 Task: Look for space in Hobart from 14th may 2023 to 30th may 2023 for 7 adults in price range Rs.22000 to Rs.28000. Place can be entire place or shared room with 3 bedrooms having 7 beds and 1 bathroom. Property type can be flat. Amenities needed are: wifi, free parkinig on premises, gym, breakfast, smoking allowed. Booking option can be shelf check-in. Required host language is English.
Action: Mouse moved to (376, 421)
Screenshot: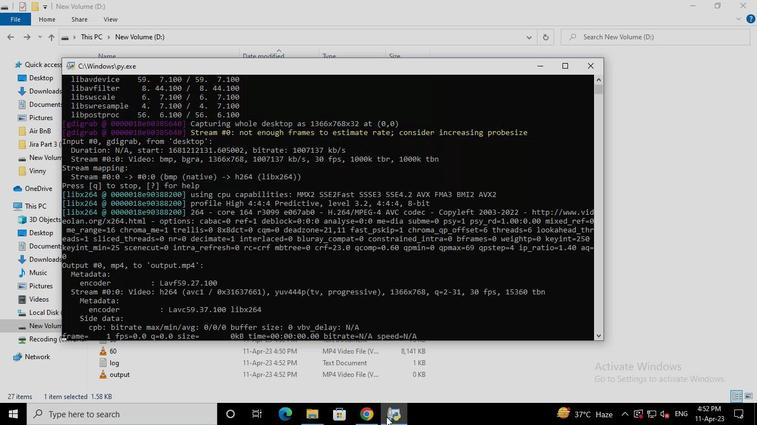 
Action: Mouse pressed left at (376, 421)
Screenshot: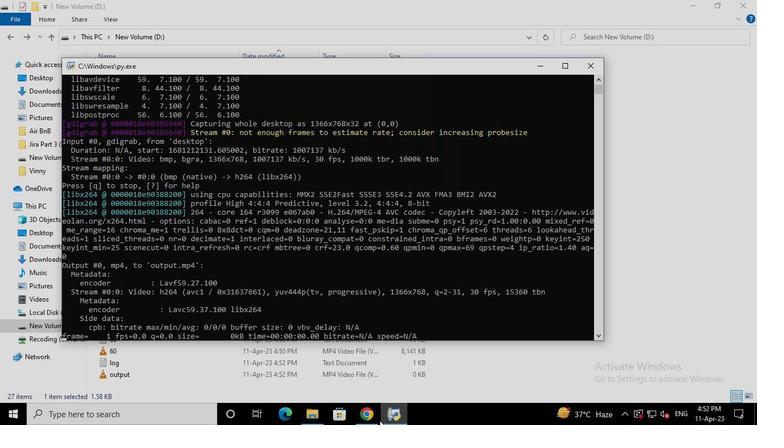 
Action: Mouse moved to (314, 99)
Screenshot: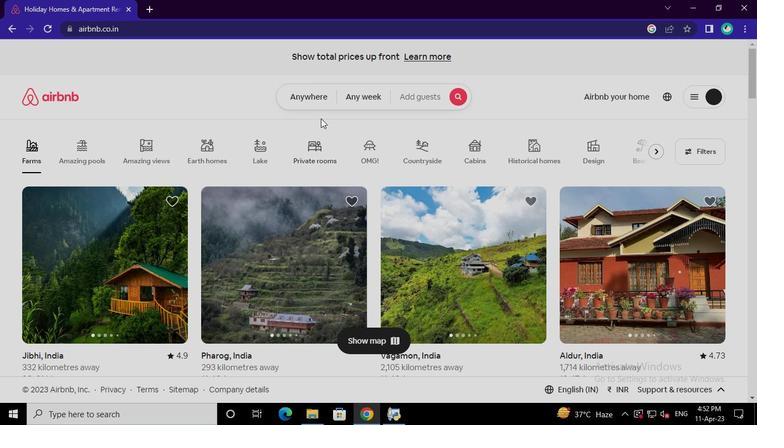 
Action: Mouse pressed left at (314, 99)
Screenshot: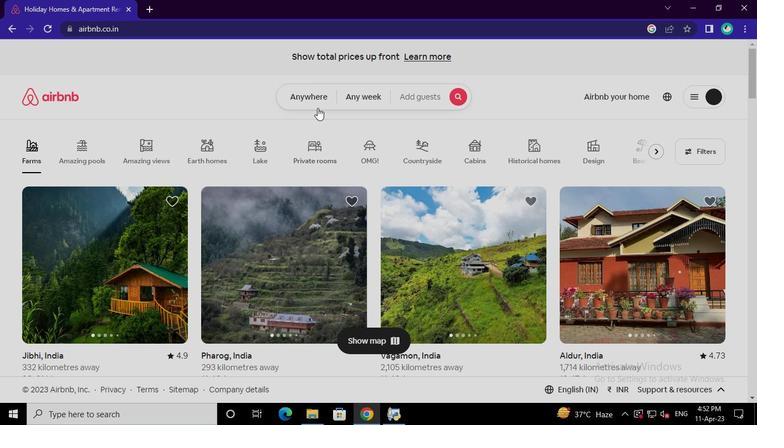 
Action: Mouse moved to (252, 135)
Screenshot: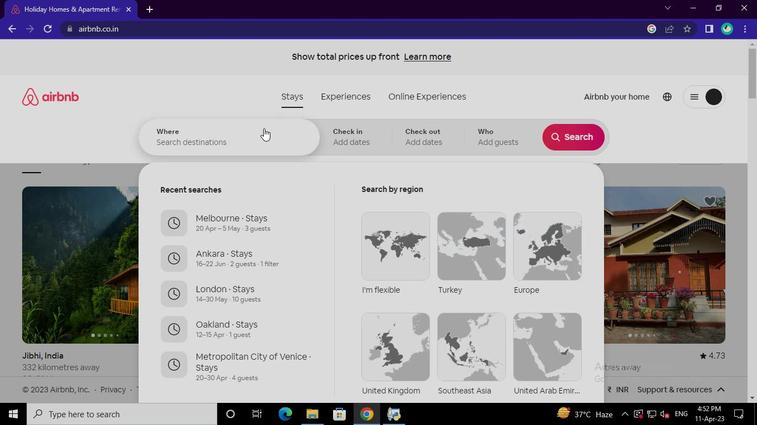 
Action: Mouse pressed left at (252, 135)
Screenshot: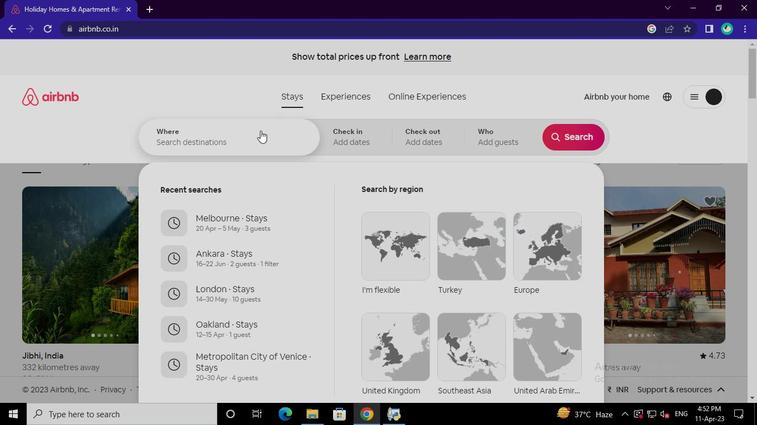 
Action: Keyboard h
Screenshot: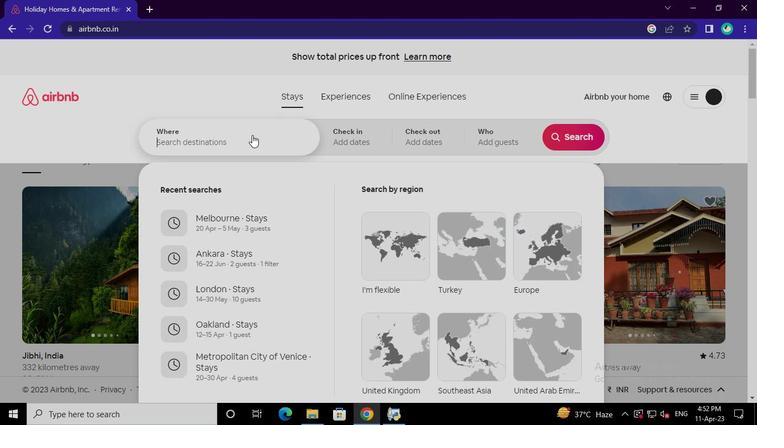 
Action: Keyboard o
Screenshot: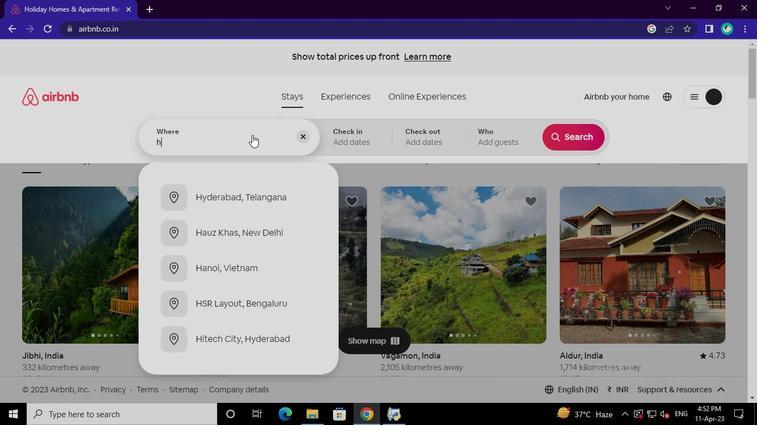 
Action: Keyboard b
Screenshot: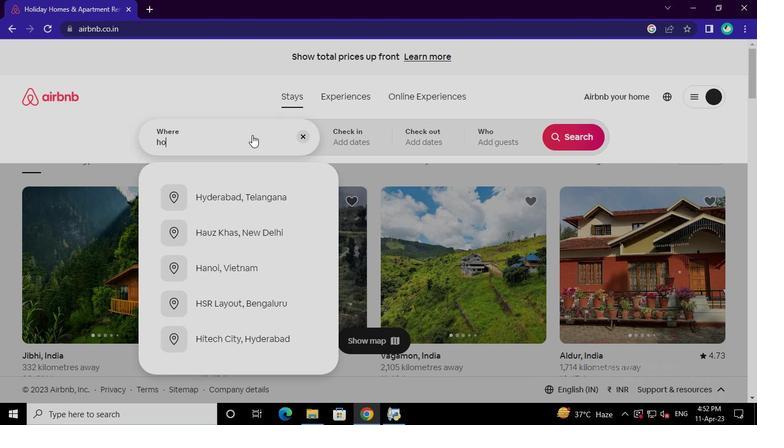 
Action: Keyboard a
Screenshot: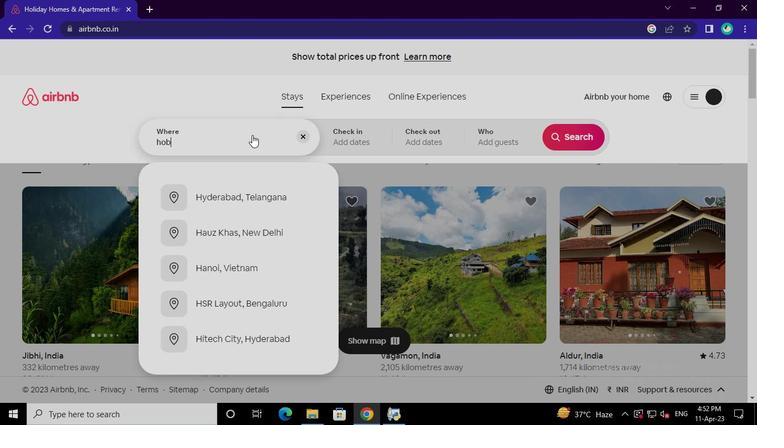 
Action: Keyboard r
Screenshot: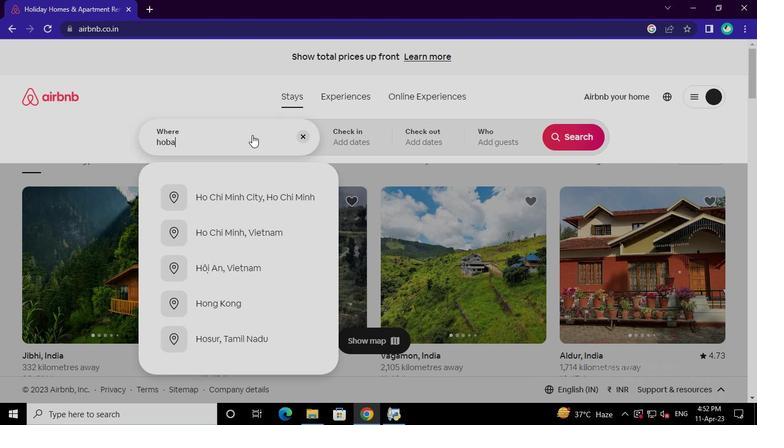 
Action: Keyboard t
Screenshot: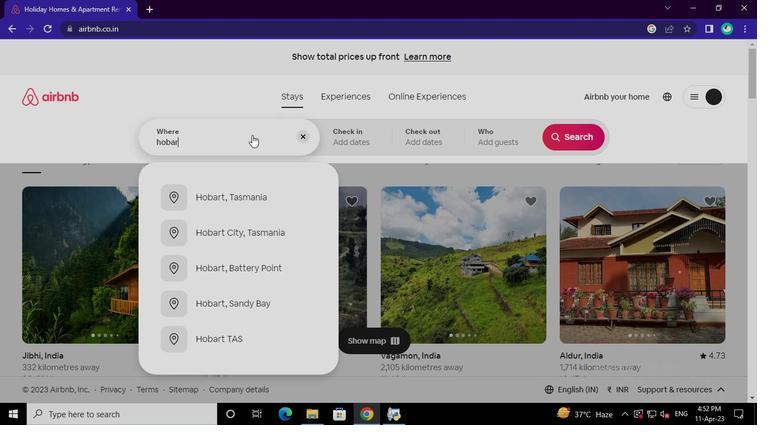 
Action: Mouse moved to (242, 190)
Screenshot: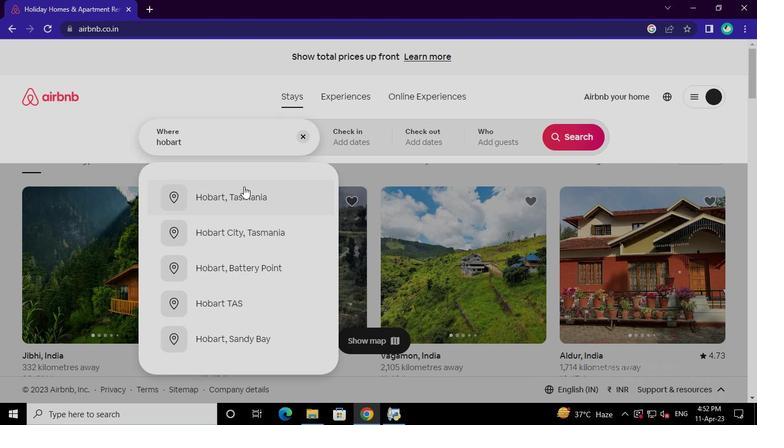 
Action: Mouse pressed left at (242, 190)
Screenshot: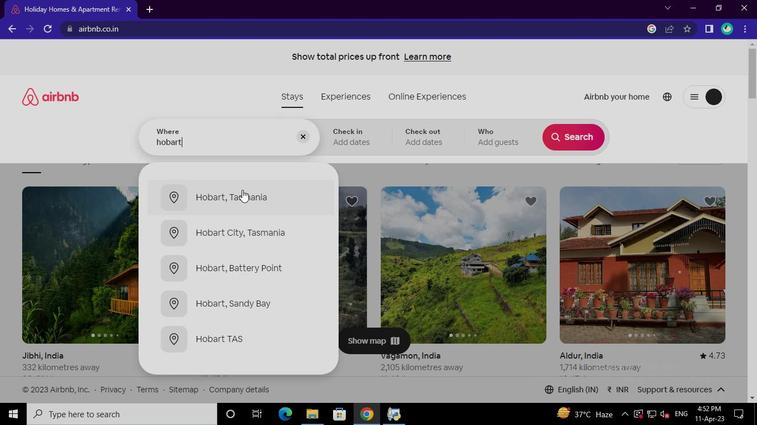 
Action: Mouse moved to (399, 321)
Screenshot: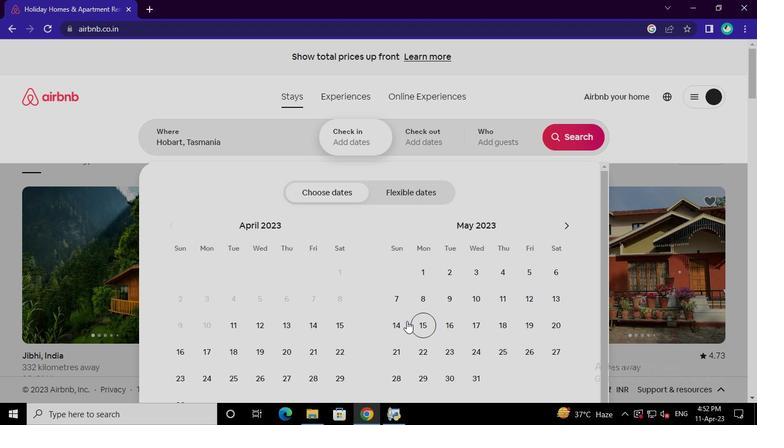 
Action: Mouse pressed left at (399, 321)
Screenshot: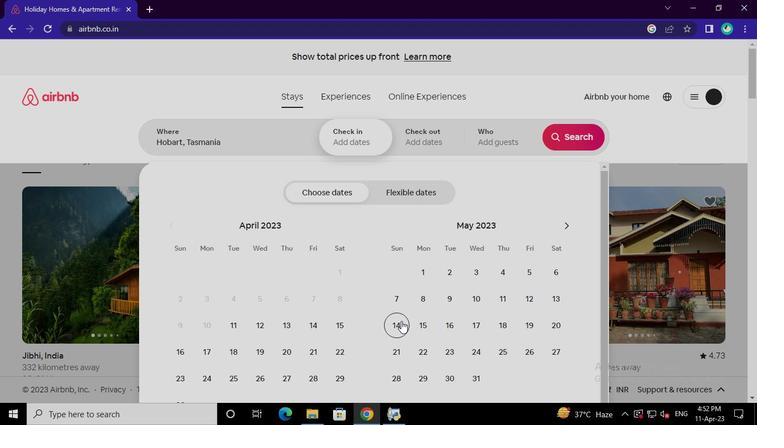 
Action: Mouse moved to (456, 377)
Screenshot: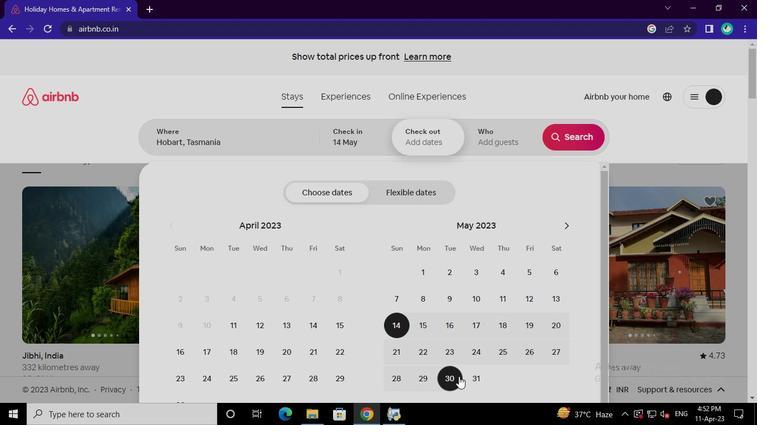 
Action: Mouse pressed left at (456, 377)
Screenshot: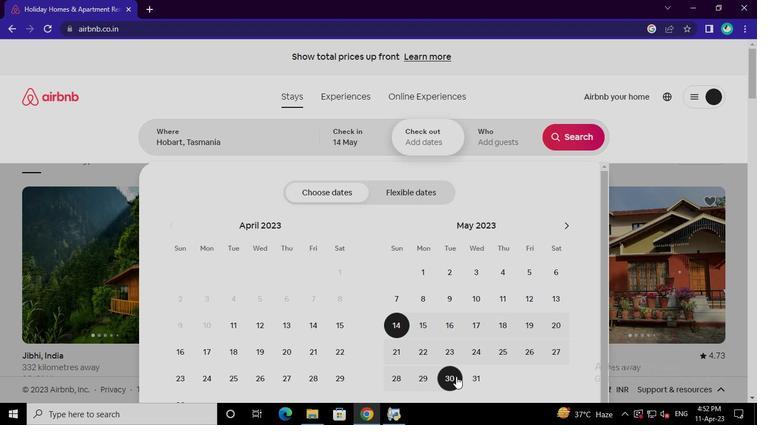 
Action: Mouse moved to (482, 140)
Screenshot: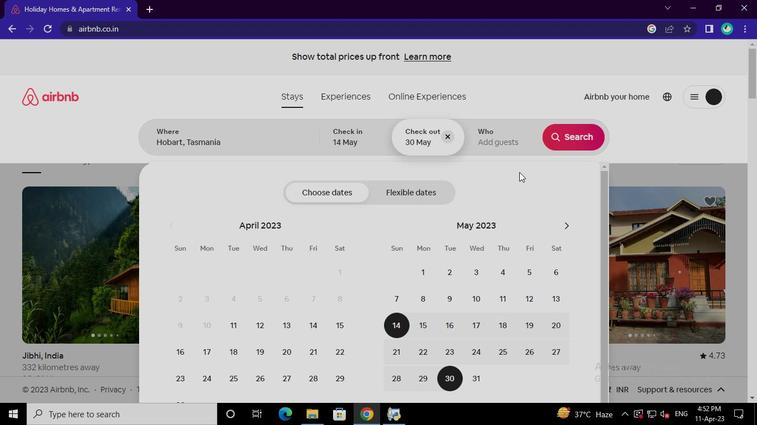 
Action: Mouse pressed left at (482, 140)
Screenshot: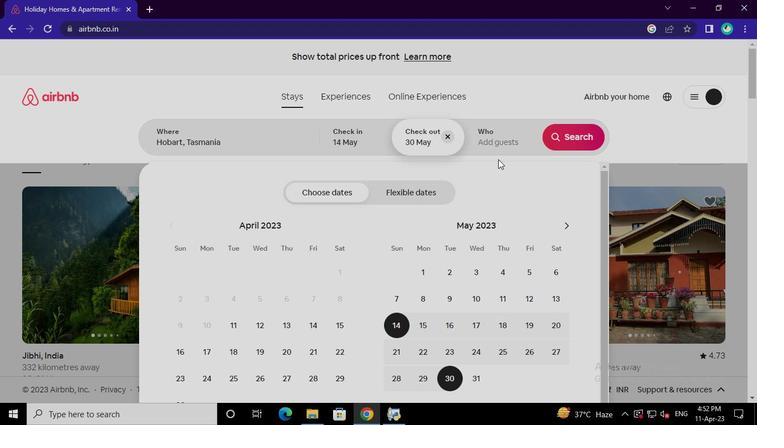 
Action: Mouse moved to (571, 193)
Screenshot: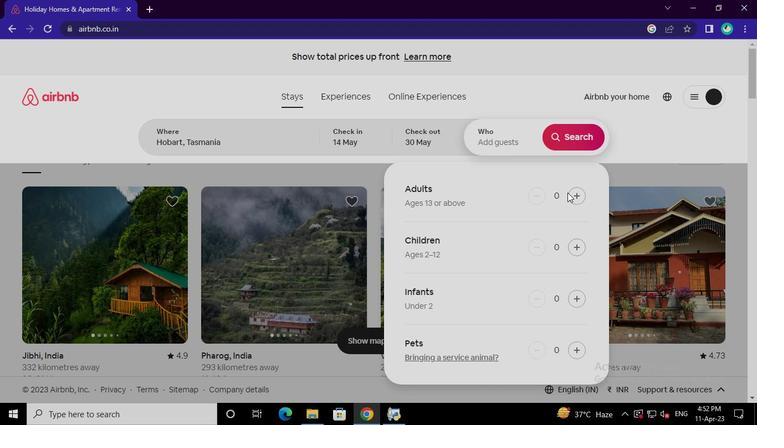 
Action: Mouse pressed left at (571, 193)
Screenshot: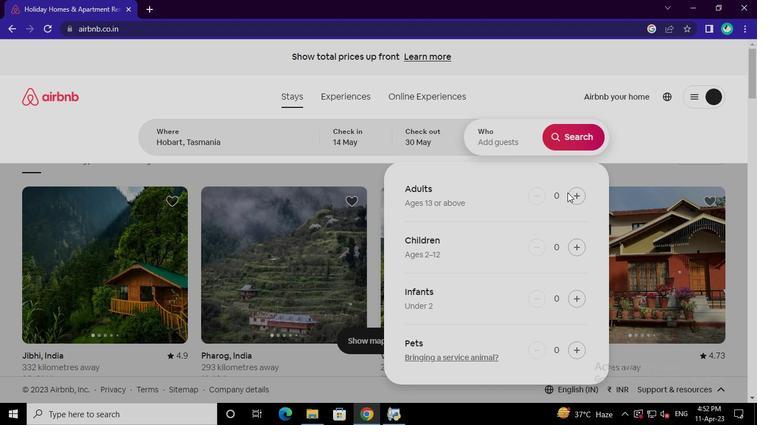 
Action: Mouse pressed left at (571, 193)
Screenshot: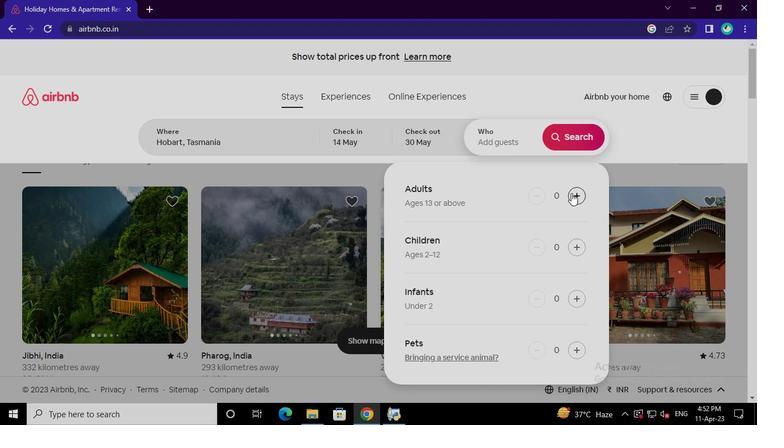 
Action: Mouse pressed left at (571, 193)
Screenshot: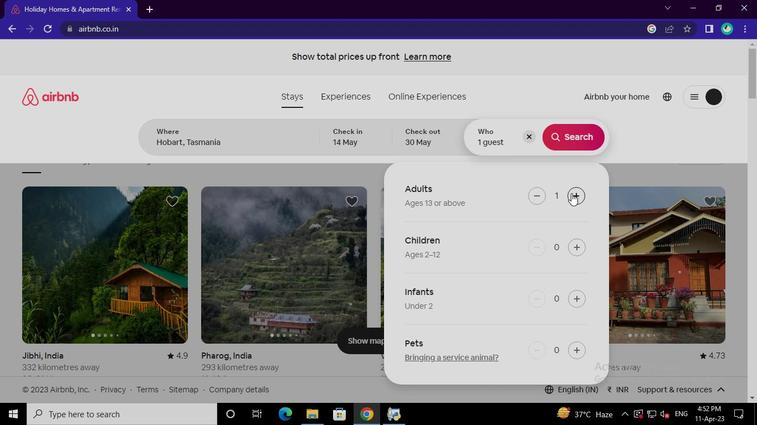 
Action: Mouse pressed left at (571, 193)
Screenshot: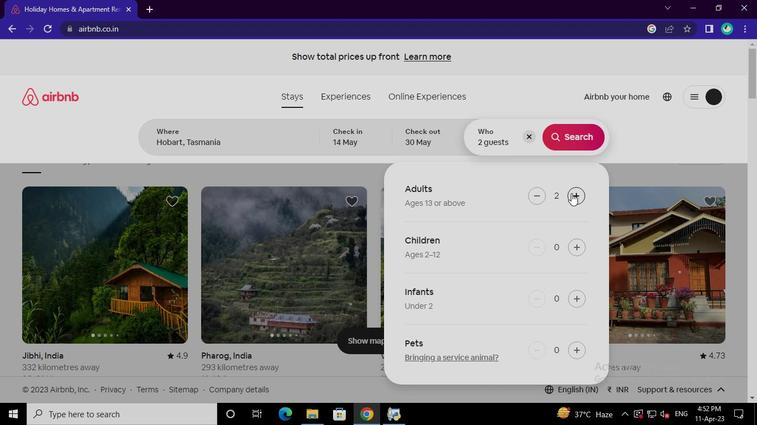 
Action: Mouse pressed left at (571, 193)
Screenshot: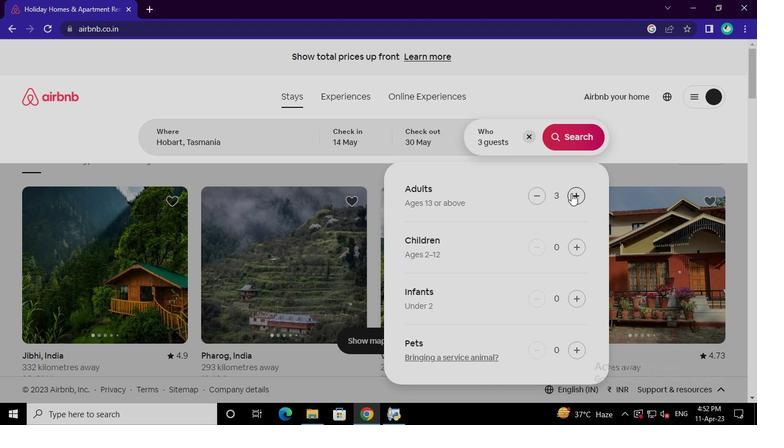 
Action: Mouse pressed left at (571, 193)
Screenshot: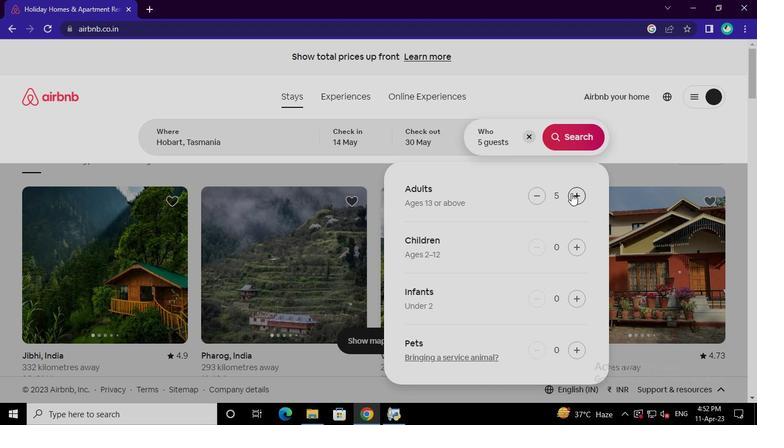 
Action: Mouse pressed left at (571, 193)
Screenshot: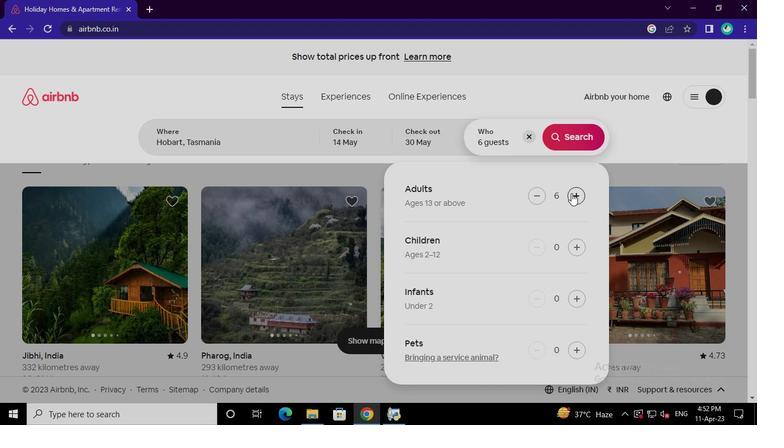 
Action: Mouse moved to (582, 138)
Screenshot: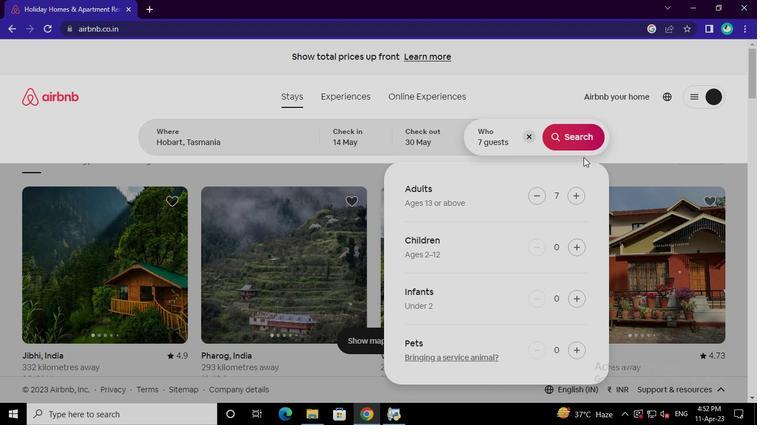 
Action: Mouse pressed left at (582, 138)
Screenshot: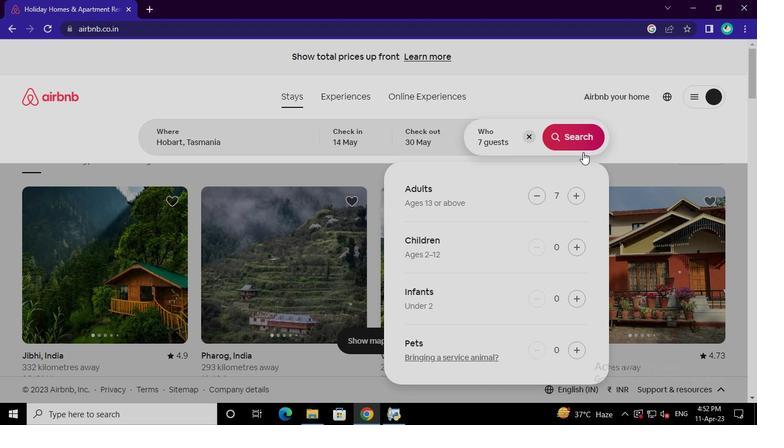 
Action: Mouse moved to (714, 112)
Screenshot: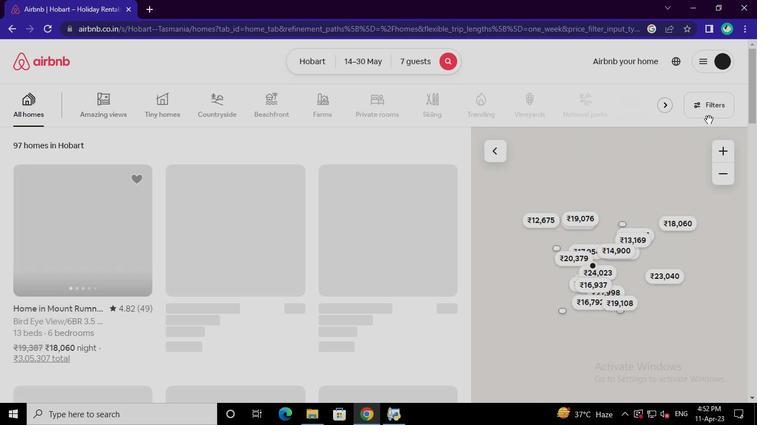 
Action: Mouse pressed left at (714, 112)
Screenshot: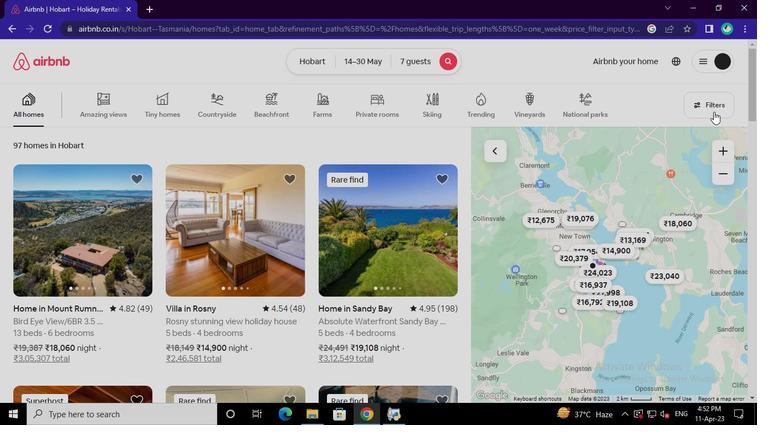 
Action: Mouse moved to (247, 247)
Screenshot: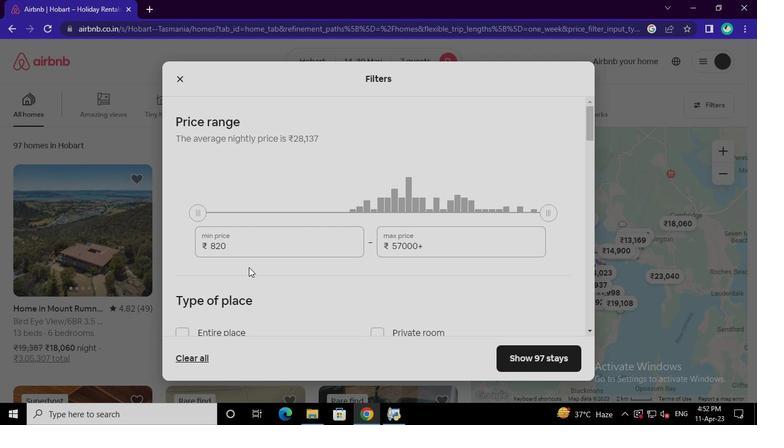 
Action: Mouse pressed left at (247, 247)
Screenshot: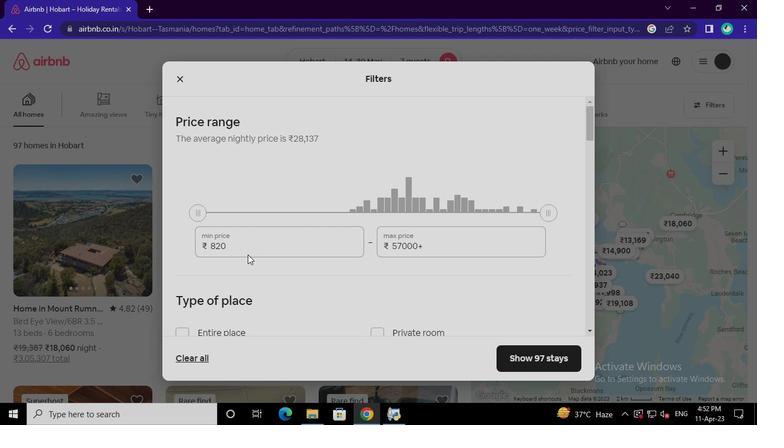 
Action: Keyboard Key.backspace
Screenshot: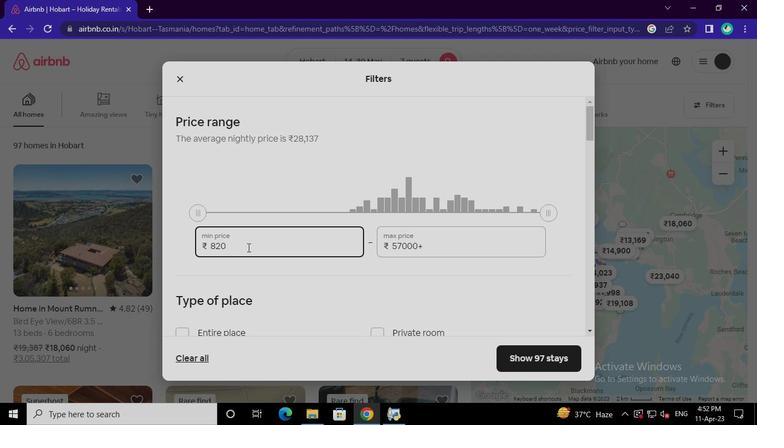 
Action: Keyboard Key.backspace
Screenshot: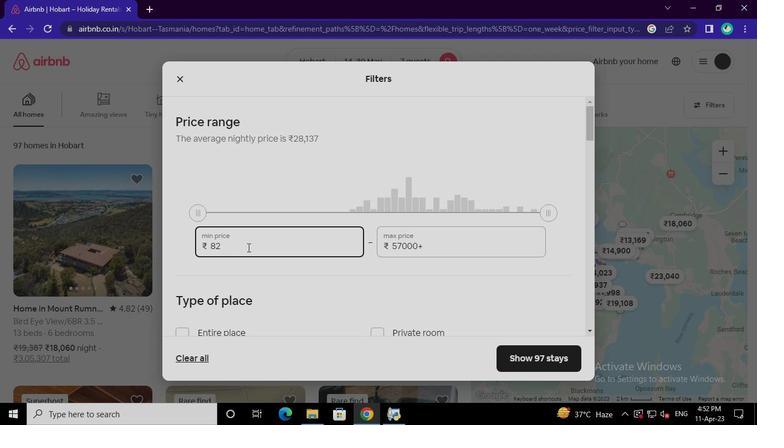 
Action: Keyboard Key.backspace
Screenshot: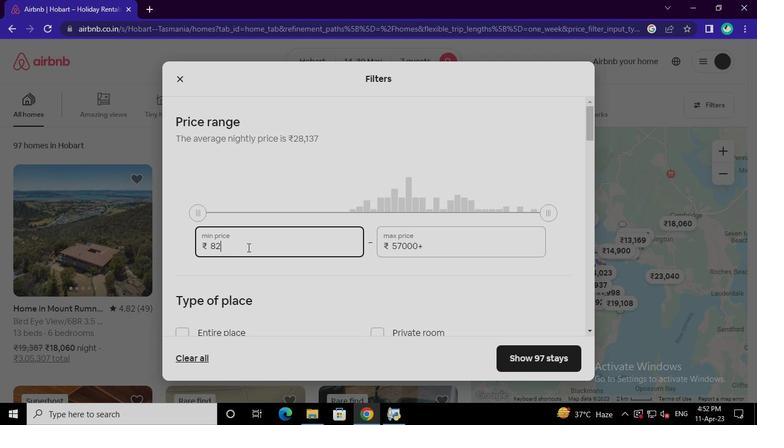 
Action: Keyboard Key.backspace
Screenshot: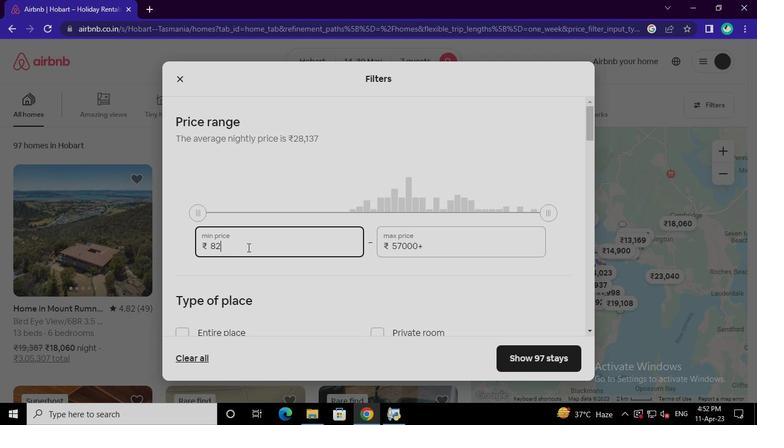 
Action: Keyboard Key.backspace
Screenshot: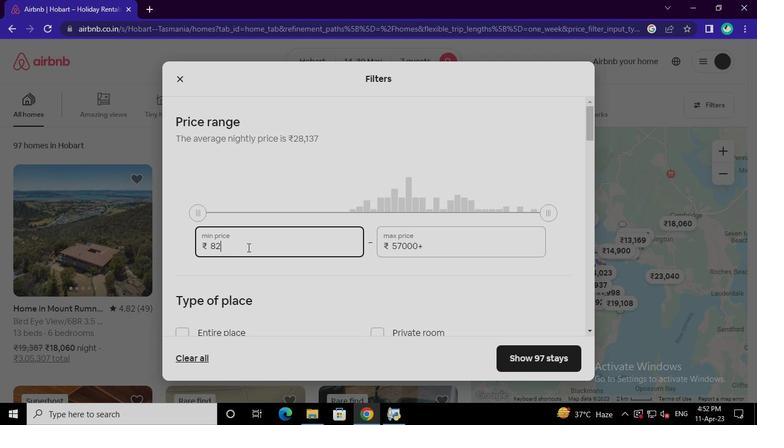 
Action: Keyboard Key.backspace
Screenshot: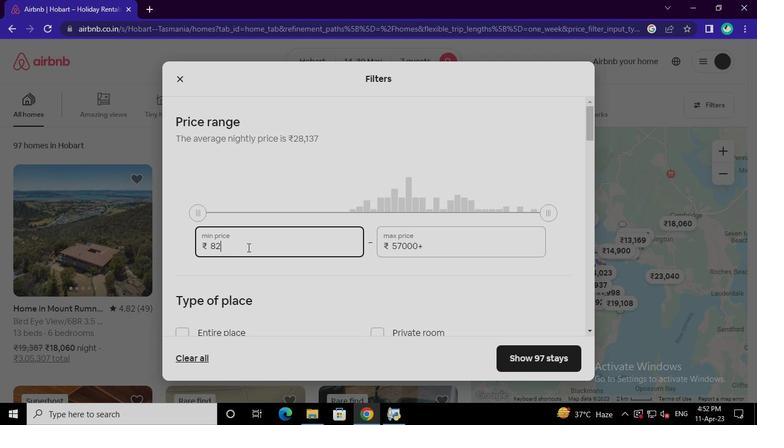 
Action: Keyboard Key.backspace
Screenshot: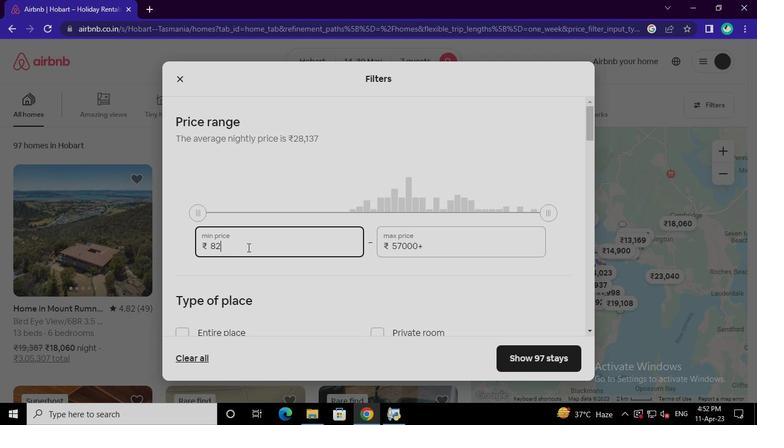
Action: Keyboard Key.backspace
Screenshot: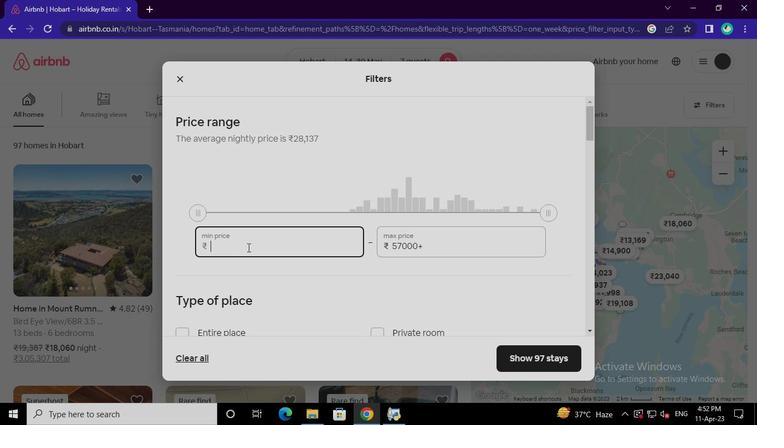
Action: Keyboard Key.backspace
Screenshot: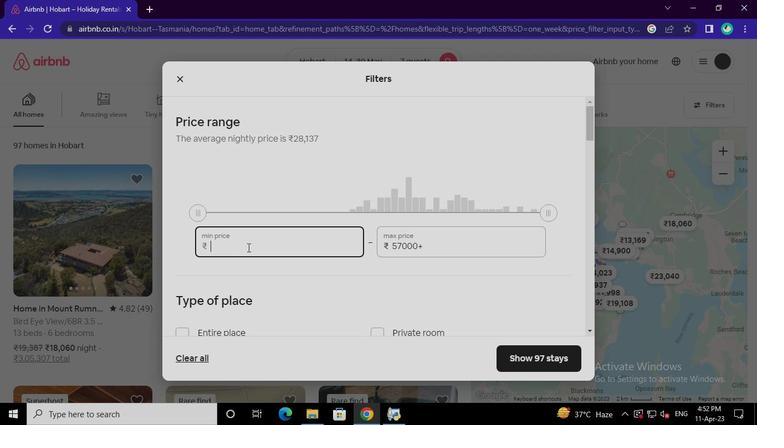 
Action: Keyboard <98>
Screenshot: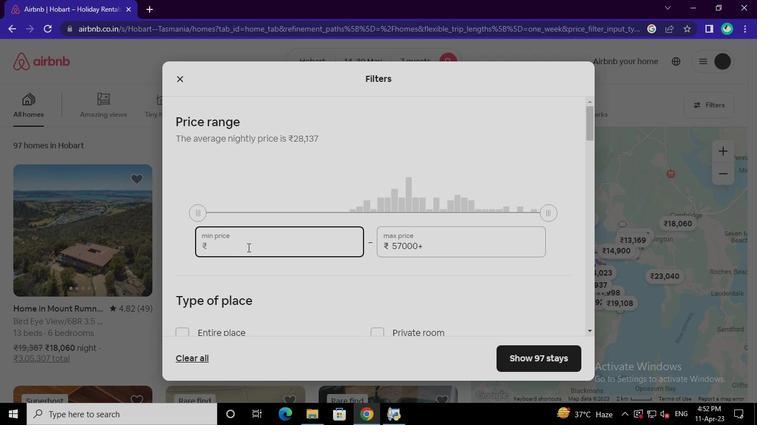 
Action: Keyboard <98>
Screenshot: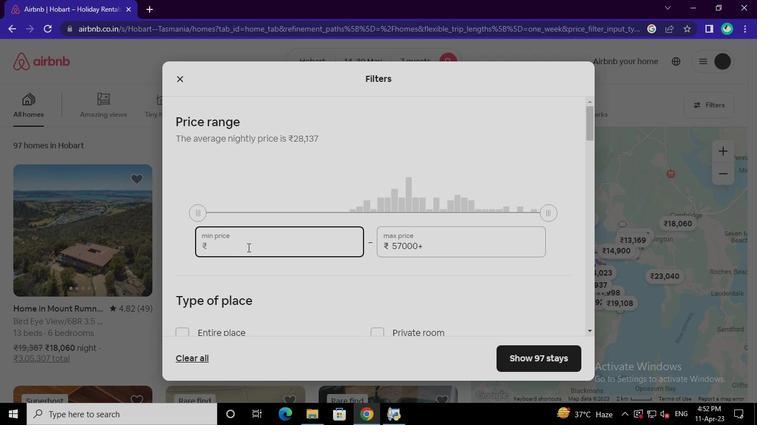 
Action: Keyboard <96>
Screenshot: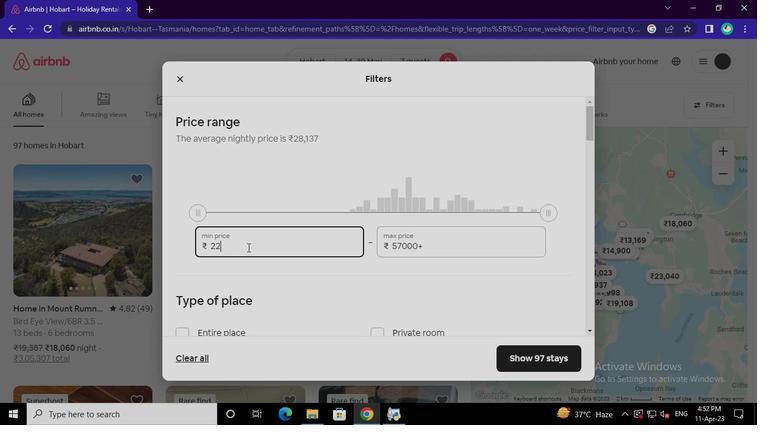 
Action: Keyboard <96>
Screenshot: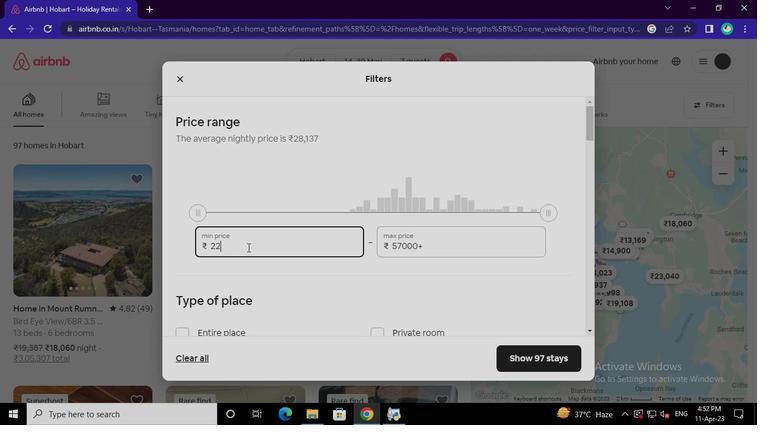
Action: Keyboard <96>
Screenshot: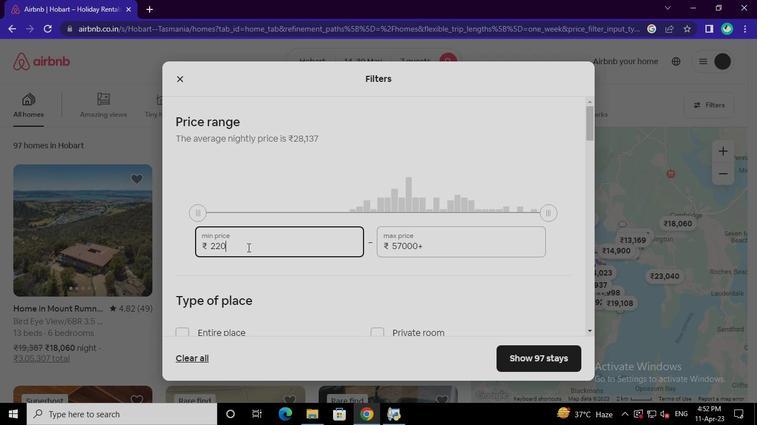 
Action: Keyboard <96>
Screenshot: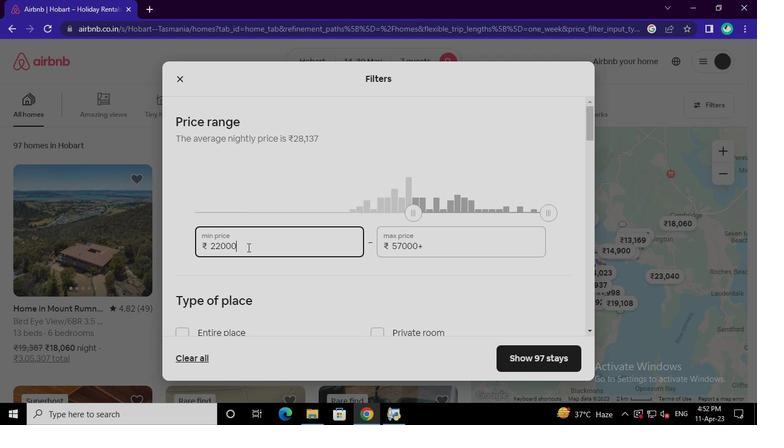 
Action: Mouse moved to (580, 220)
Screenshot: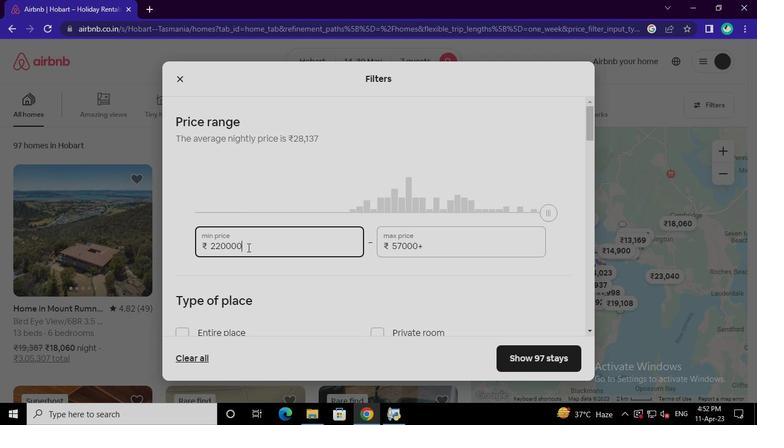 
Action: Keyboard Key.backspace
Screenshot: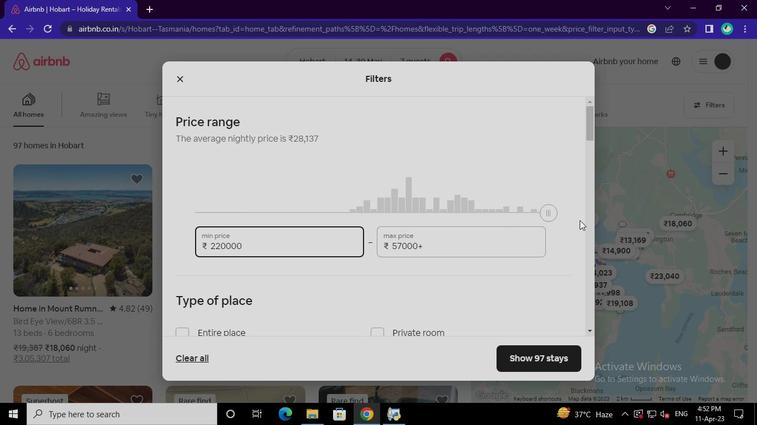 
Action: Mouse moved to (466, 242)
Screenshot: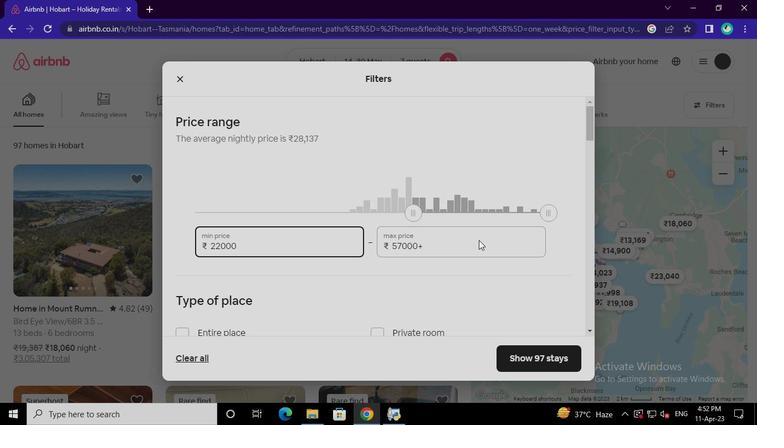 
Action: Mouse pressed left at (466, 242)
Screenshot: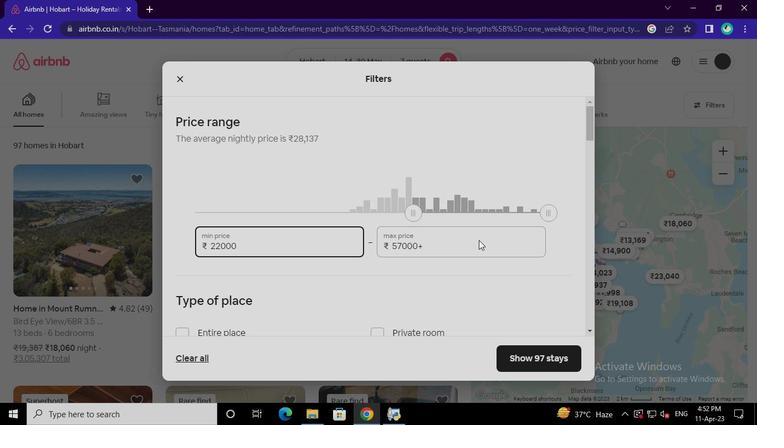 
Action: Mouse moved to (465, 243)
Screenshot: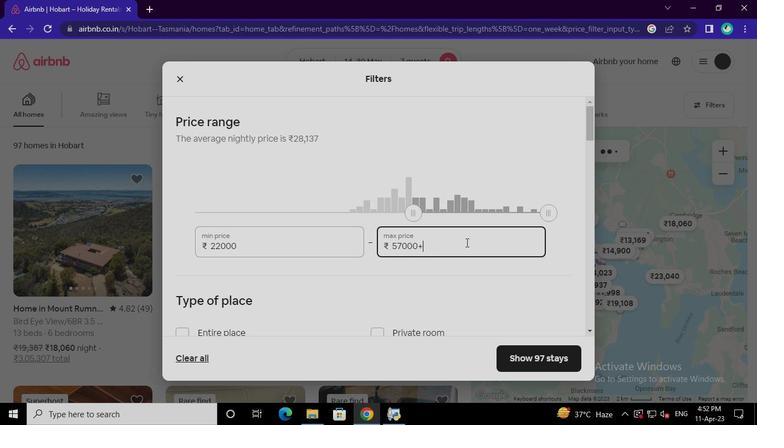 
Action: Keyboard Key.backspace
Screenshot: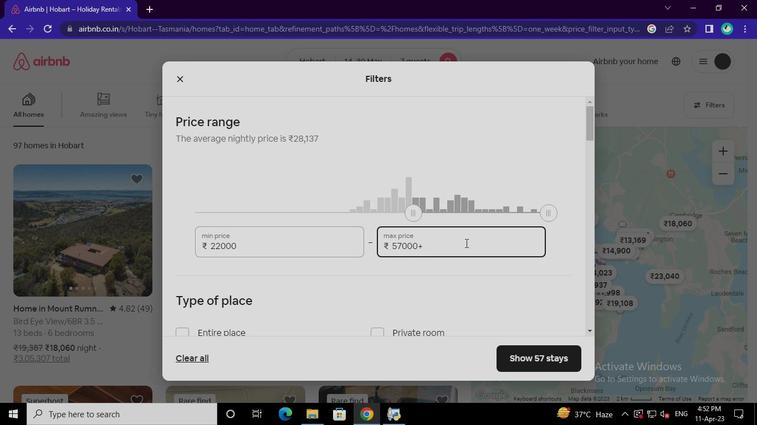 
Action: Keyboard Key.backspace
Screenshot: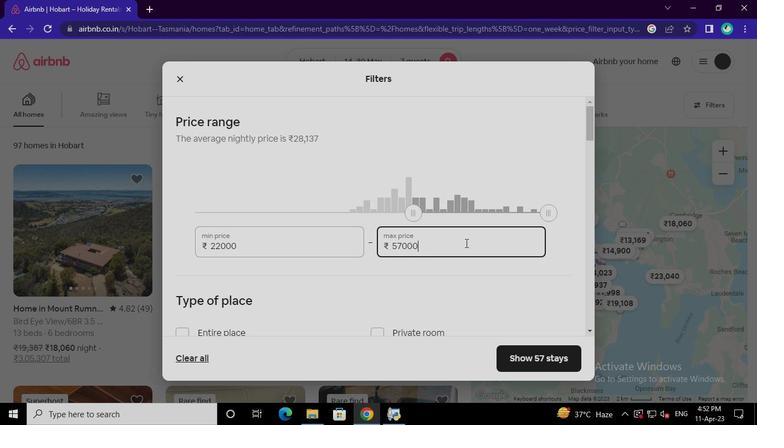 
Action: Keyboard Key.backspace
Screenshot: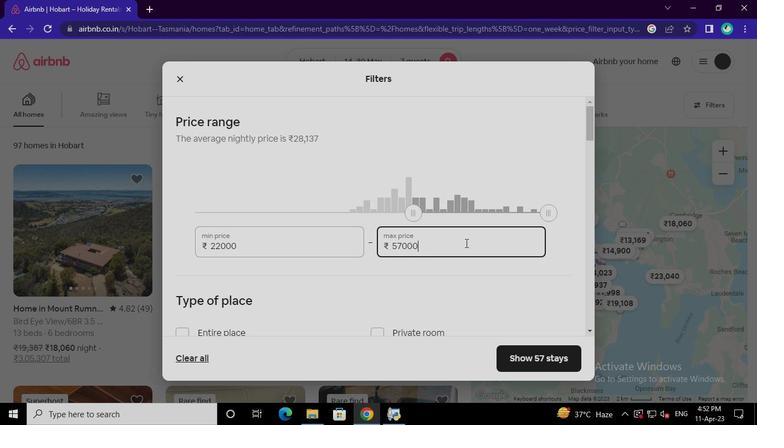 
Action: Keyboard Key.backspace
Screenshot: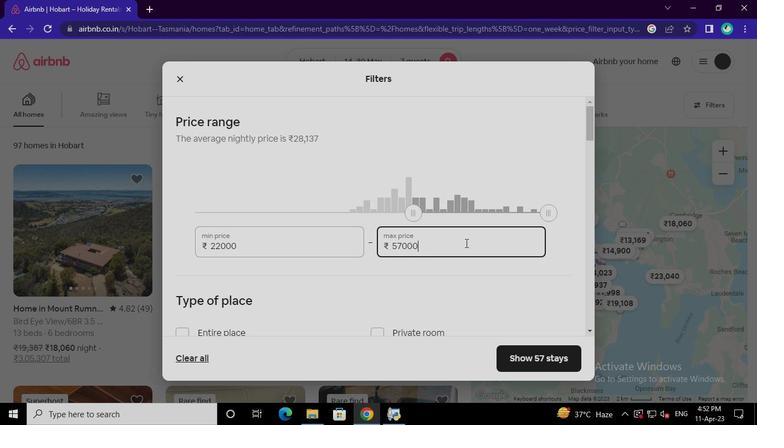 
Action: Keyboard Key.backspace
Screenshot: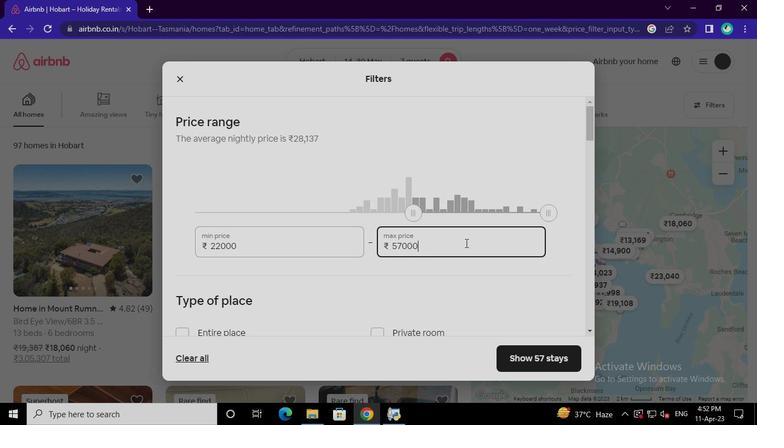 
Action: Keyboard Key.backspace
Screenshot: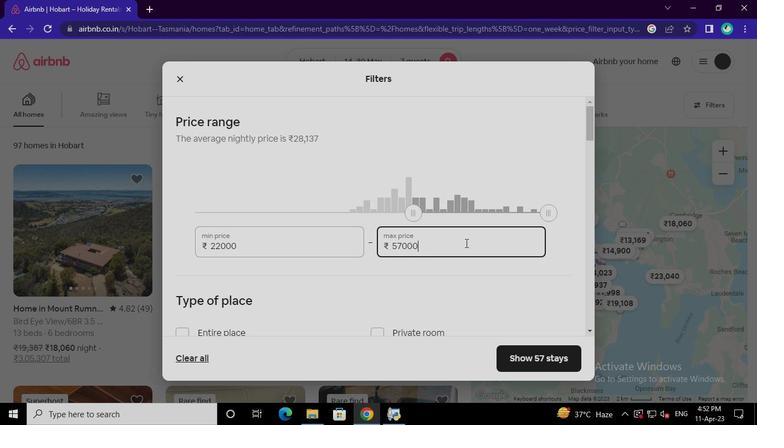 
Action: Keyboard Key.backspace
Screenshot: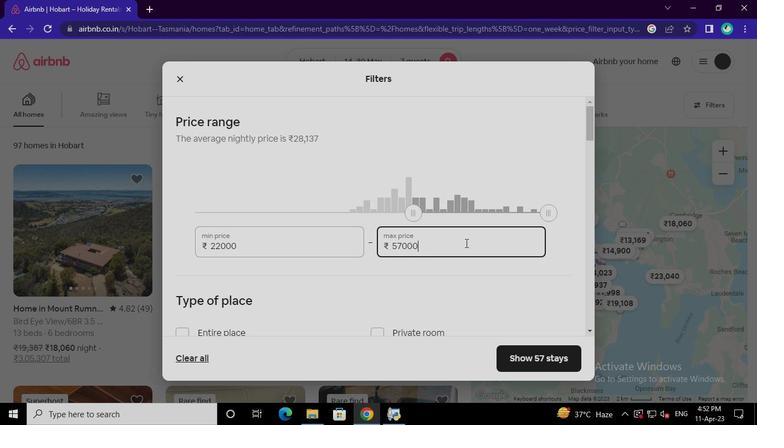 
Action: Keyboard Key.backspace
Screenshot: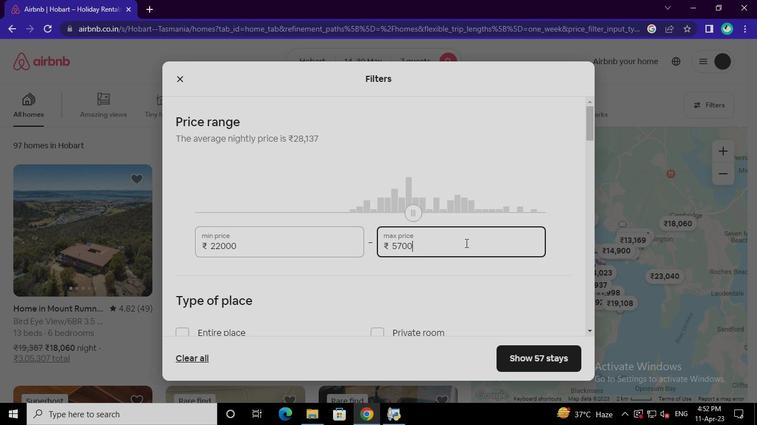
Action: Keyboard Key.backspace
Screenshot: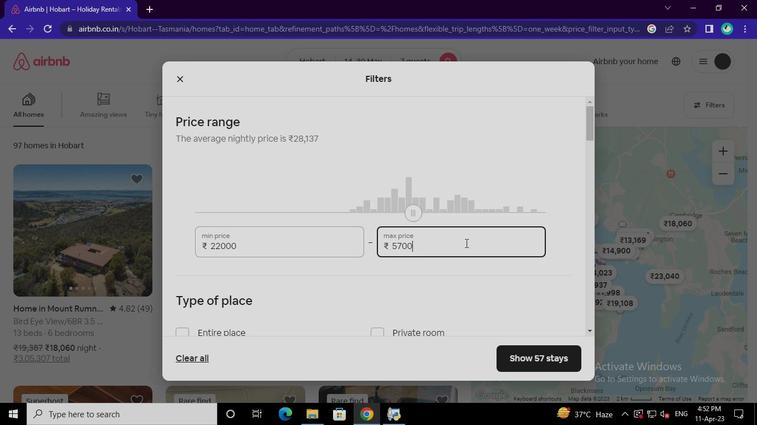 
Action: Keyboard Key.backspace
Screenshot: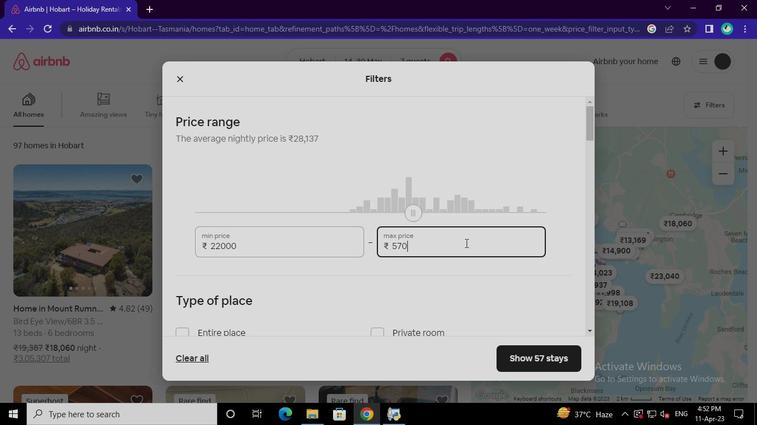 
Action: Keyboard Key.backspace
Screenshot: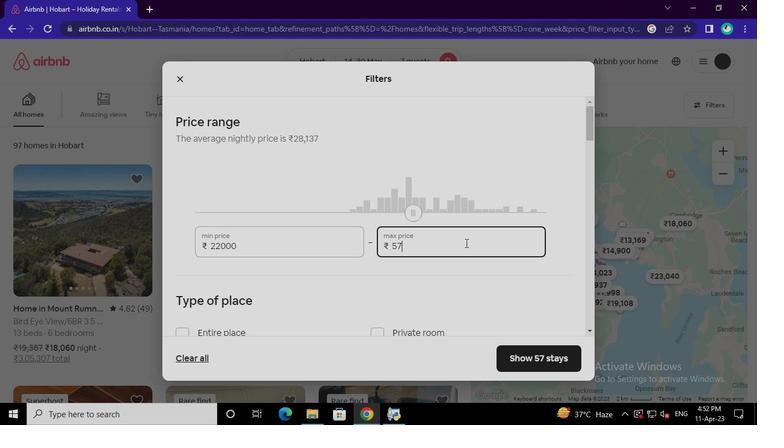 
Action: Keyboard Key.backspace
Screenshot: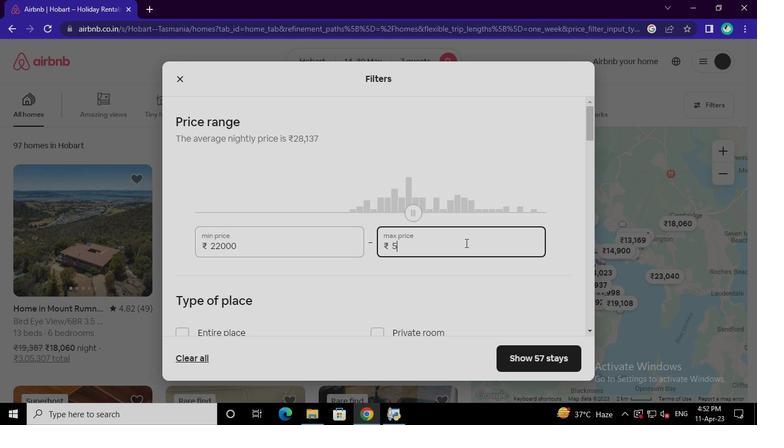 
Action: Keyboard Key.backspace
Screenshot: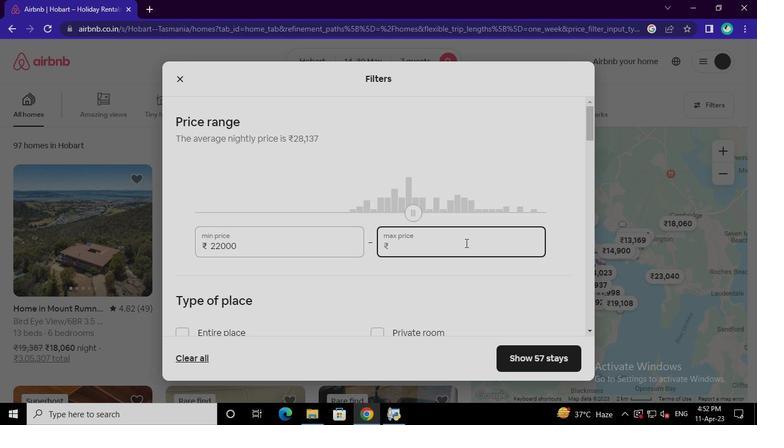 
Action: Keyboard Key.backspace
Screenshot: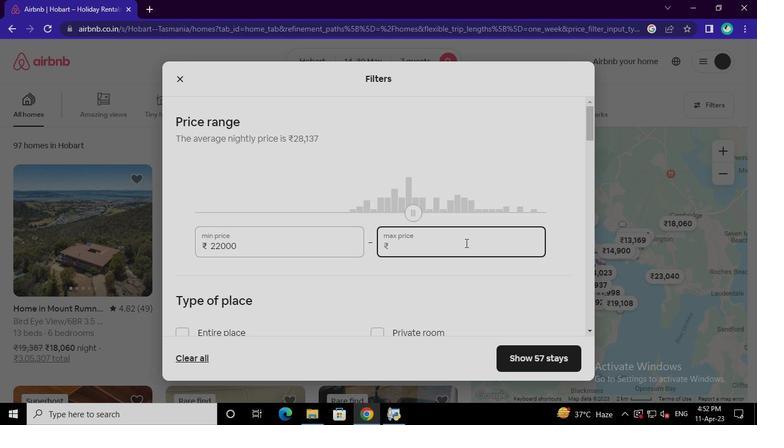 
Action: Keyboard Key.backspace
Screenshot: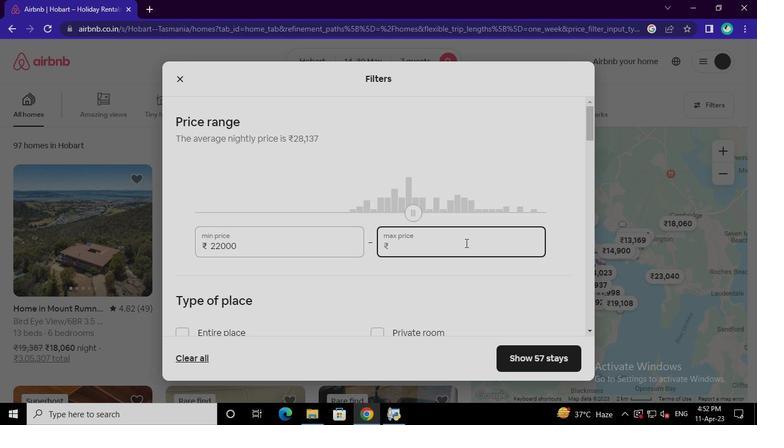 
Action: Keyboard <98>
Screenshot: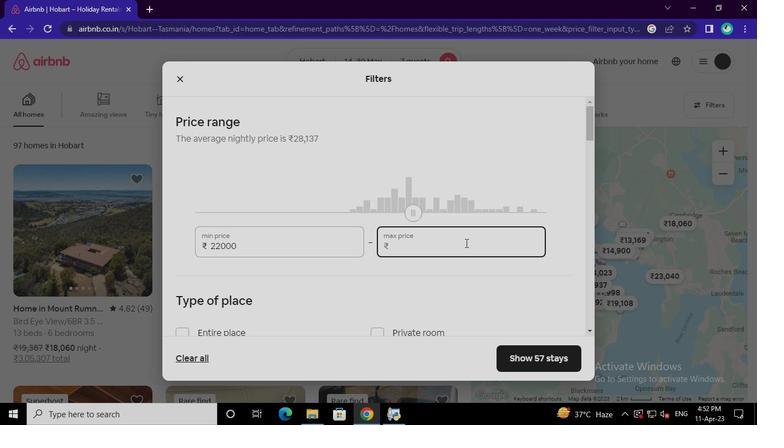 
Action: Keyboard <104>
Screenshot: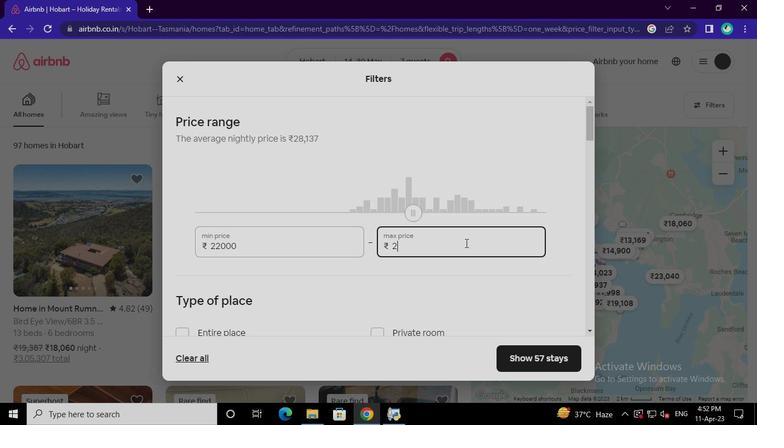 
Action: Keyboard <96>
Screenshot: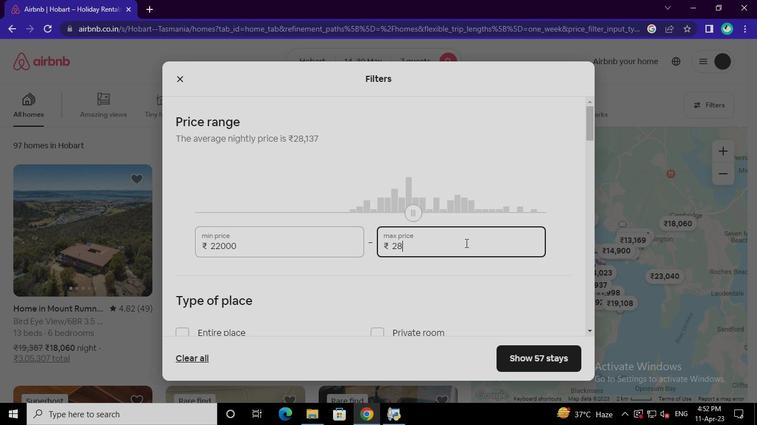 
Action: Keyboard <96>
Screenshot: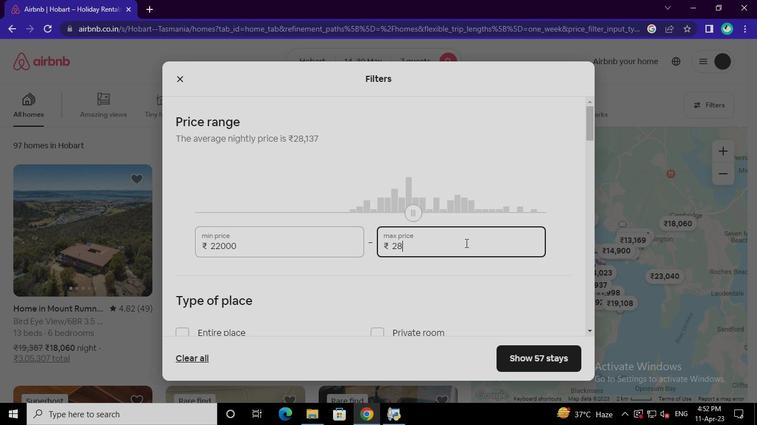 
Action: Keyboard <96>
Screenshot: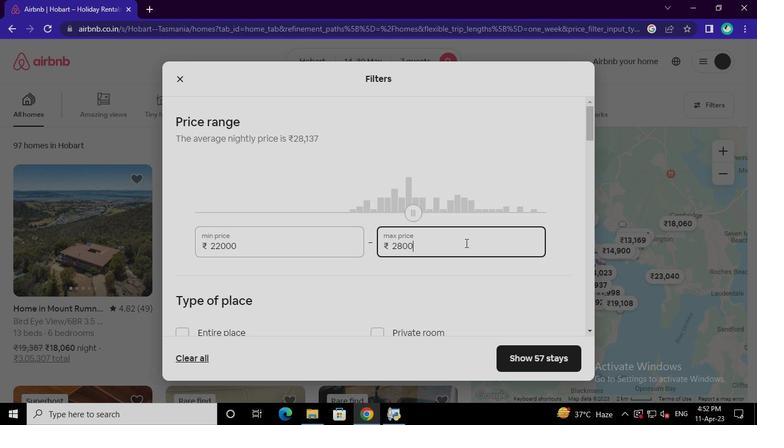 
Action: Mouse moved to (187, 228)
Screenshot: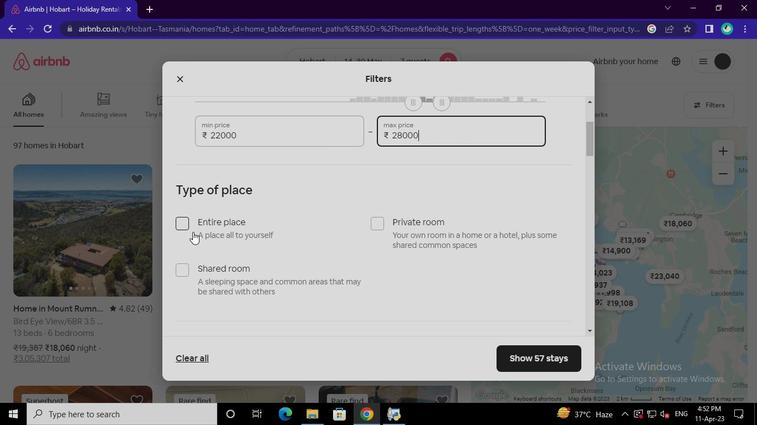 
Action: Mouse pressed left at (187, 228)
Screenshot: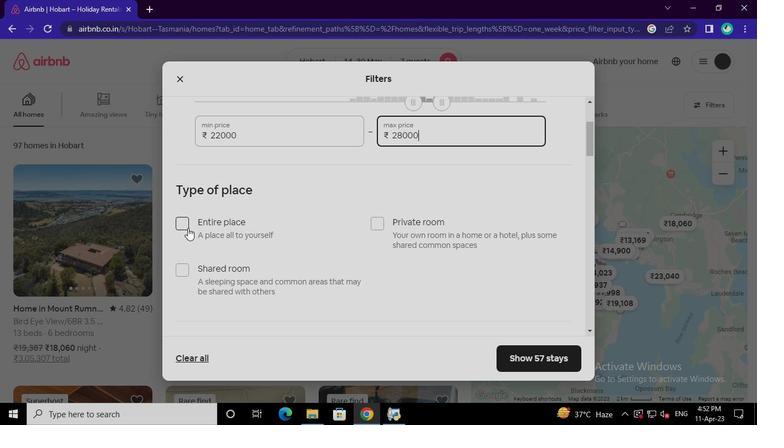 
Action: Mouse moved to (184, 269)
Screenshot: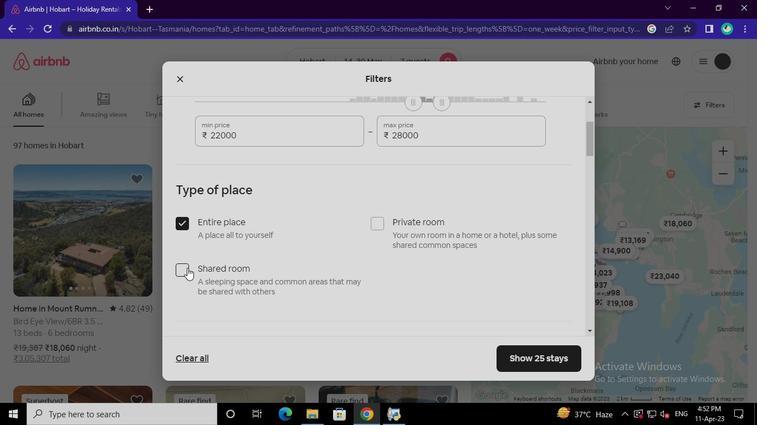 
Action: Mouse pressed left at (184, 269)
Screenshot: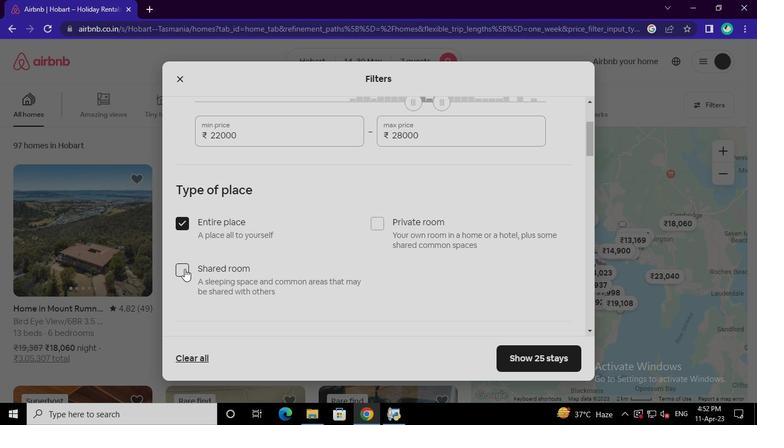 
Action: Mouse moved to (312, 188)
Screenshot: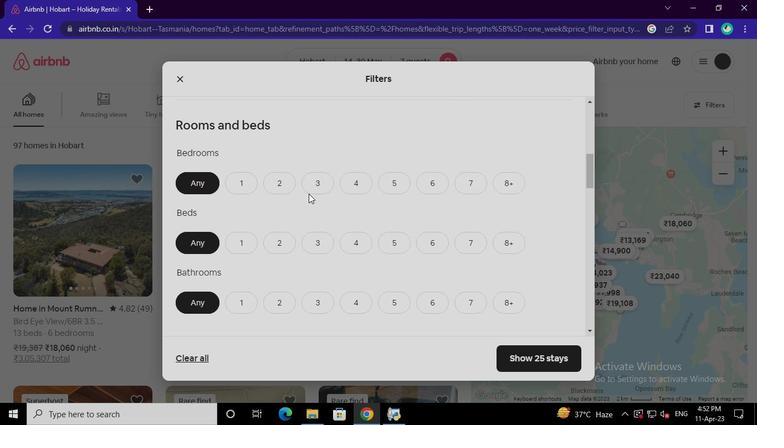 
Action: Mouse pressed left at (312, 188)
Screenshot: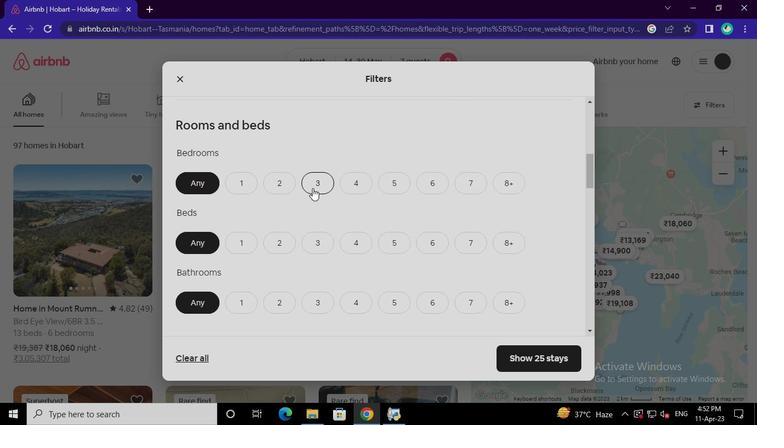
Action: Mouse moved to (468, 242)
Screenshot: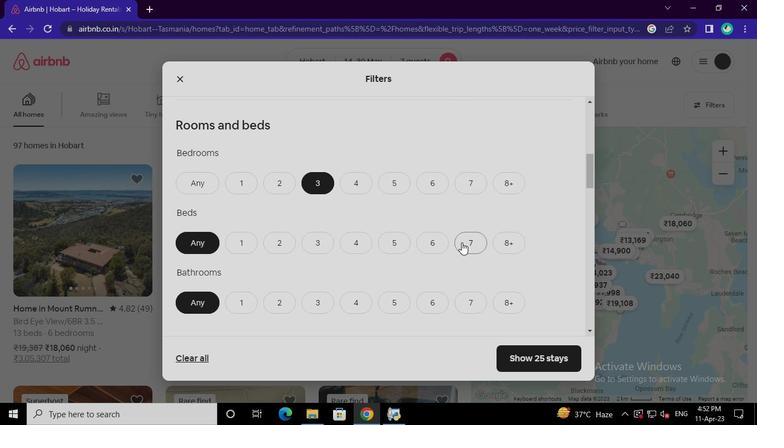 
Action: Mouse pressed left at (468, 242)
Screenshot: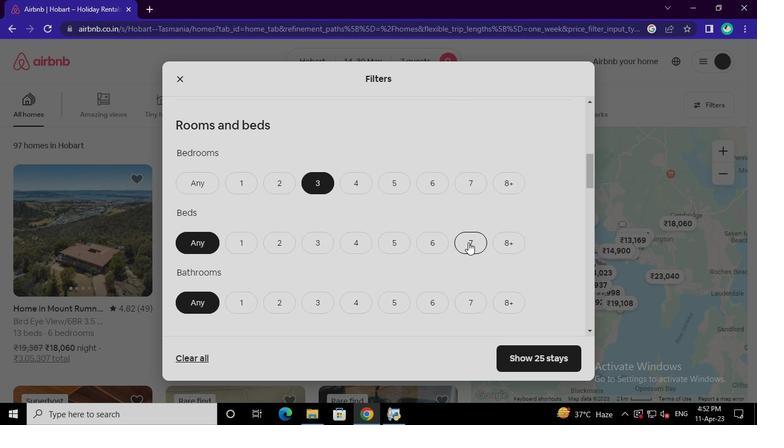 
Action: Mouse moved to (245, 302)
Screenshot: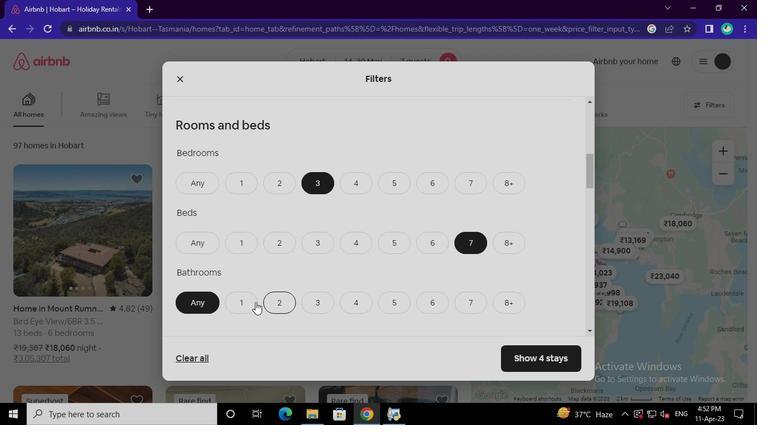 
Action: Mouse pressed left at (245, 302)
Screenshot: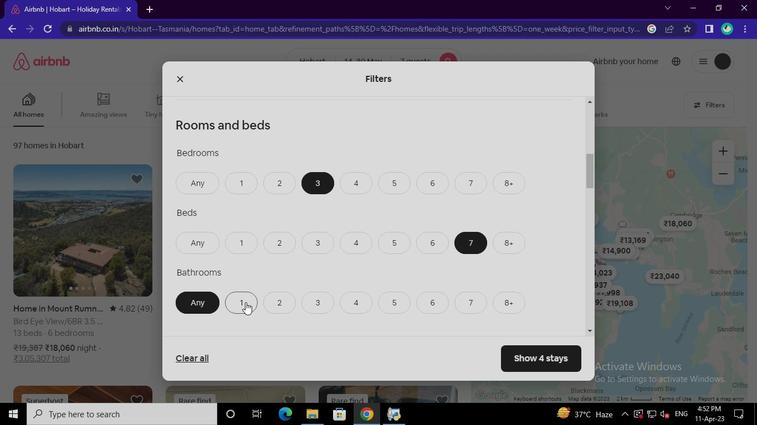 
Action: Mouse moved to (303, 308)
Screenshot: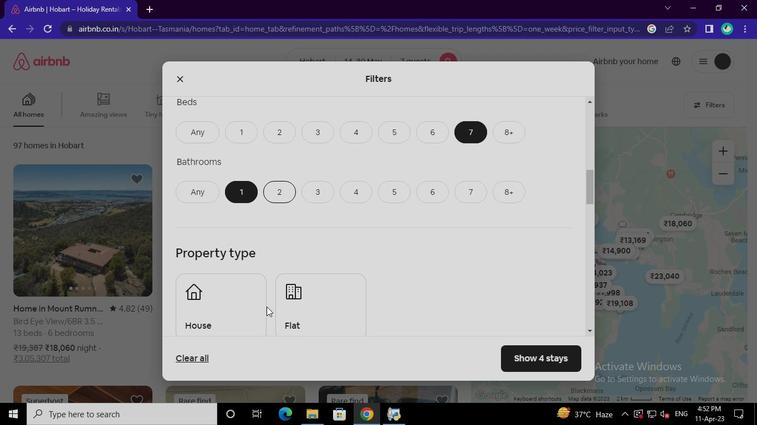 
Action: Mouse pressed left at (303, 308)
Screenshot: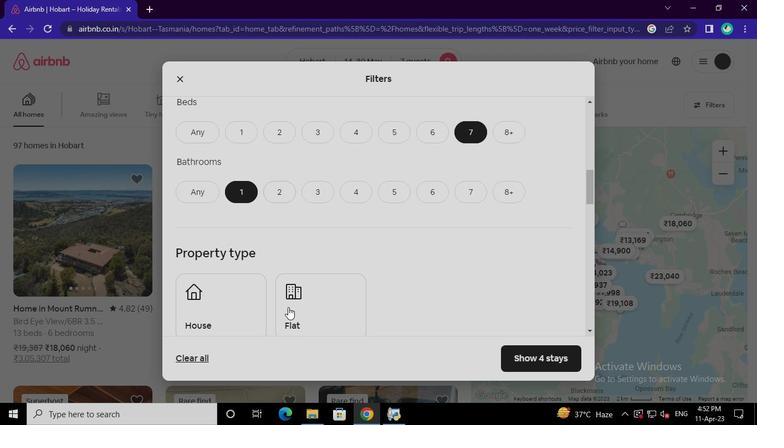 
Action: Mouse moved to (204, 260)
Screenshot: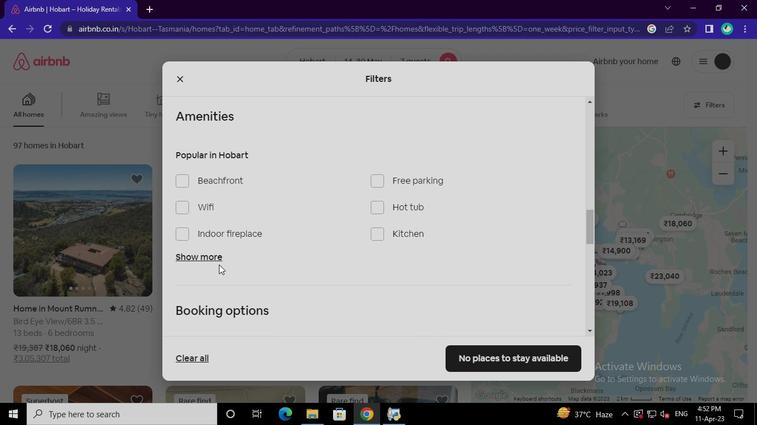
Action: Mouse pressed left at (204, 260)
Screenshot: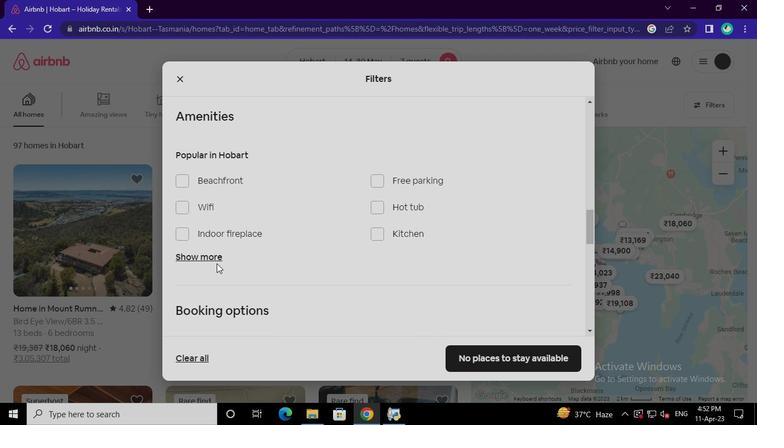 
Action: Mouse moved to (184, 205)
Screenshot: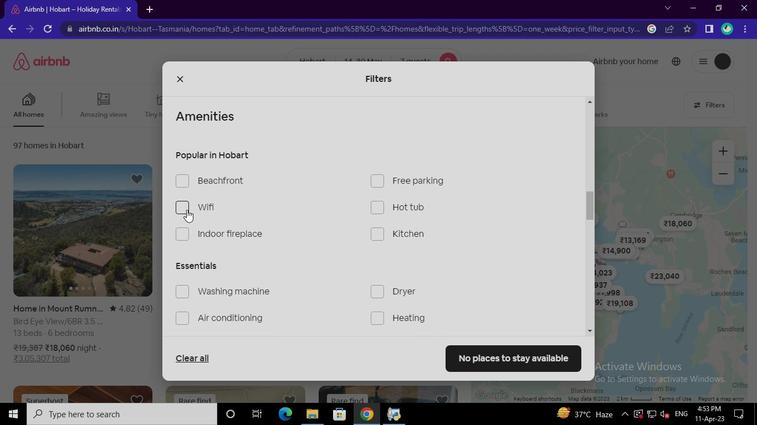 
Action: Mouse pressed left at (184, 205)
Screenshot: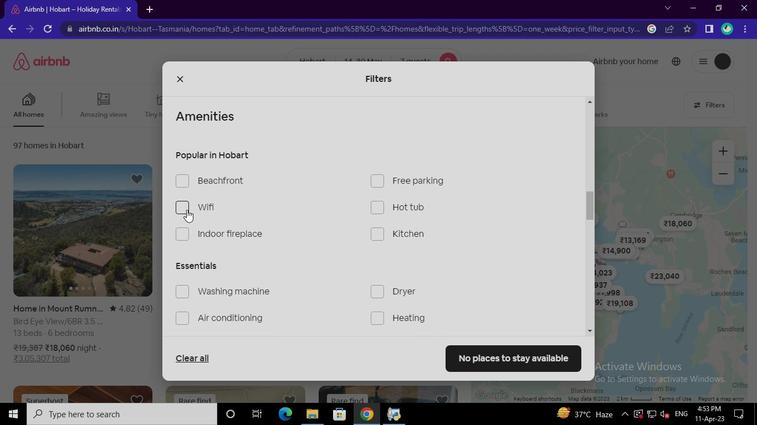 
Action: Mouse moved to (385, 180)
Screenshot: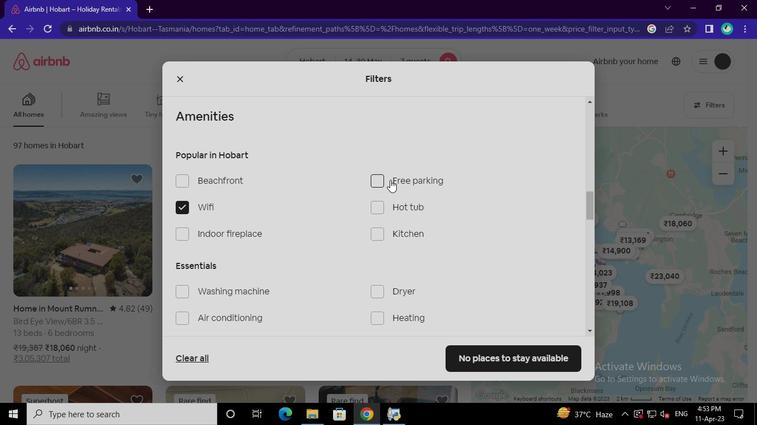 
Action: Mouse pressed left at (385, 180)
Screenshot: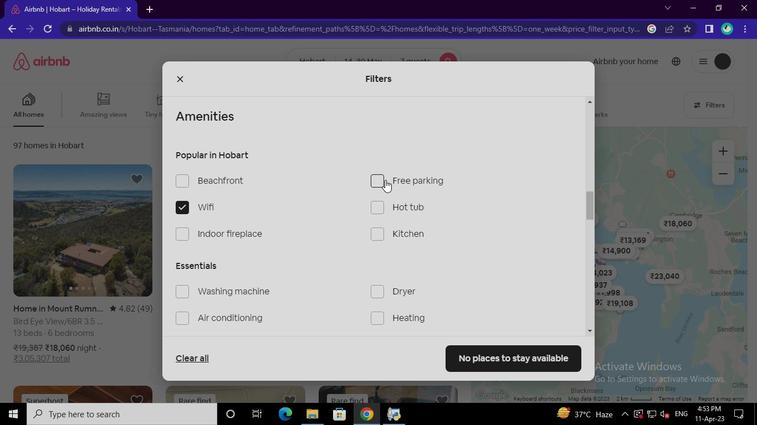 
Action: Mouse moved to (376, 285)
Screenshot: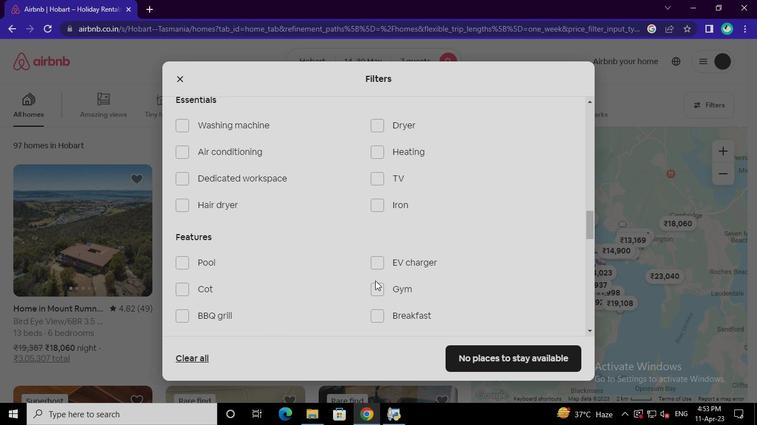 
Action: Mouse pressed left at (376, 285)
Screenshot: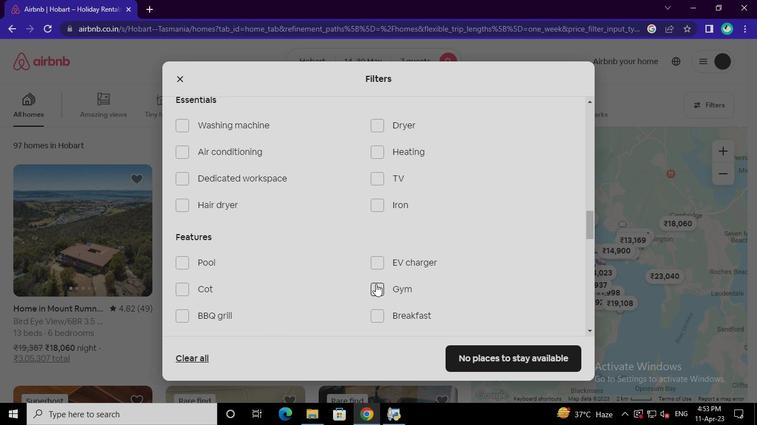 
Action: Mouse moved to (383, 317)
Screenshot: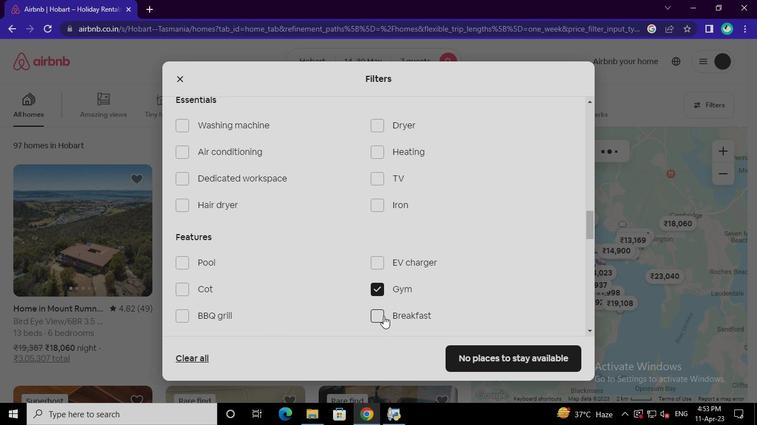 
Action: Mouse pressed left at (383, 317)
Screenshot: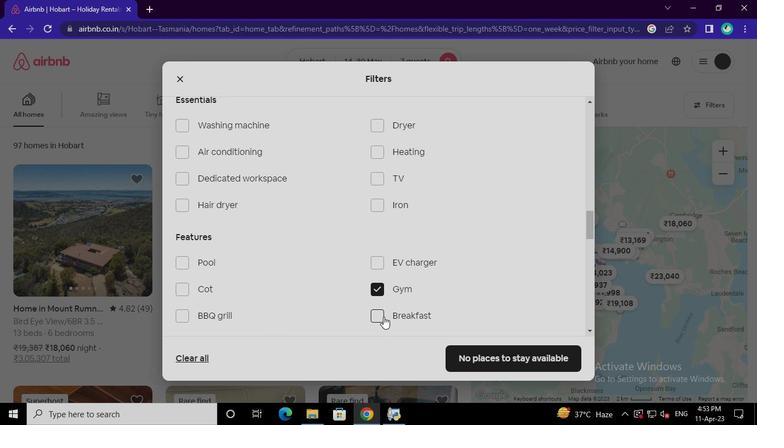 
Action: Mouse moved to (188, 290)
Screenshot: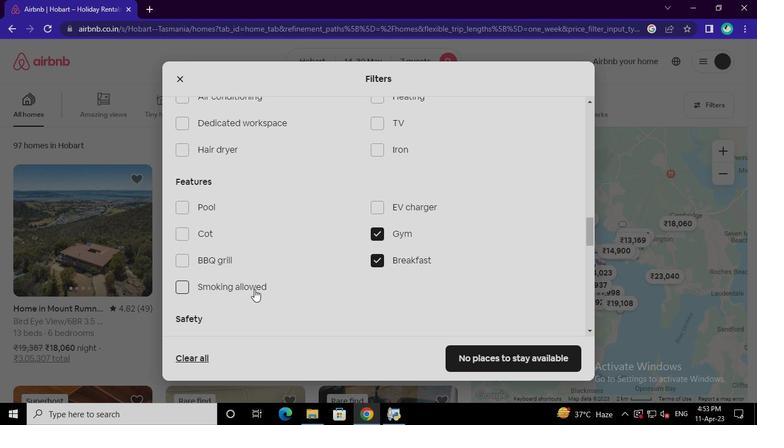 
Action: Mouse pressed left at (188, 290)
Screenshot: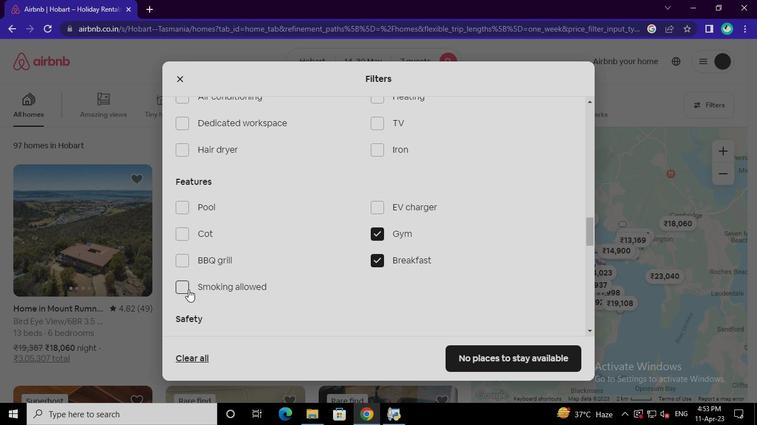 
Action: Mouse moved to (544, 270)
Screenshot: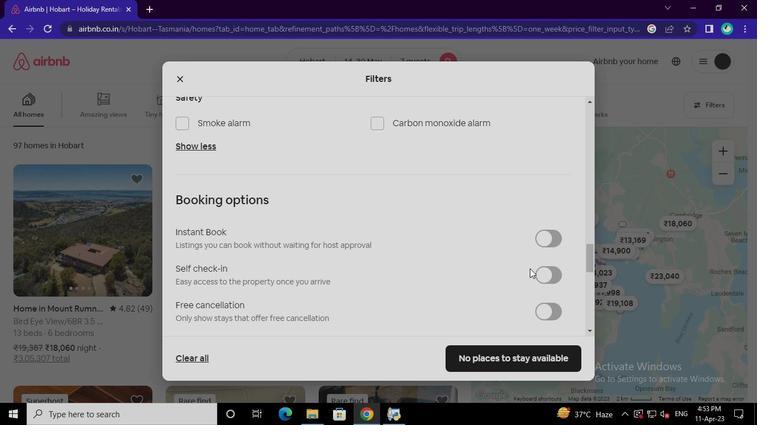 
Action: Mouse pressed left at (544, 270)
Screenshot: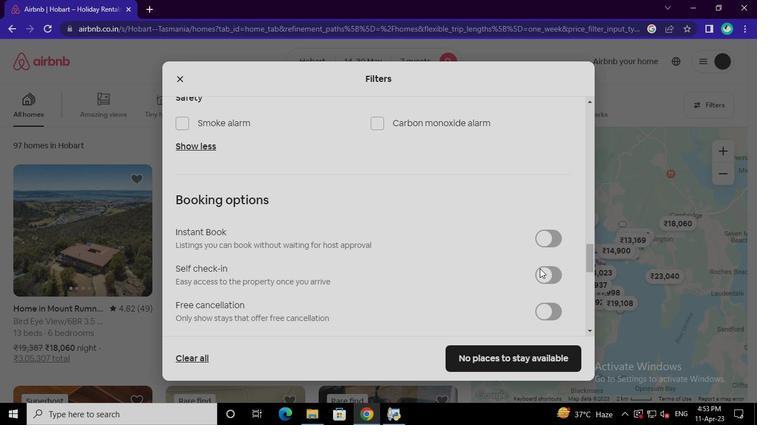 
Action: Mouse moved to (216, 257)
Screenshot: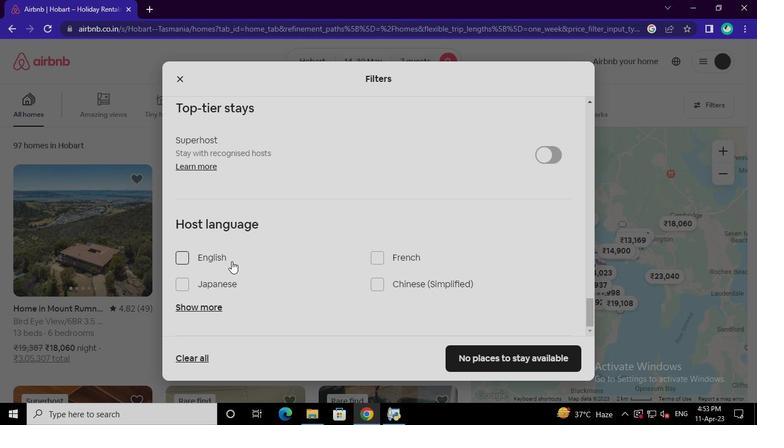 
Action: Mouse pressed left at (216, 257)
Screenshot: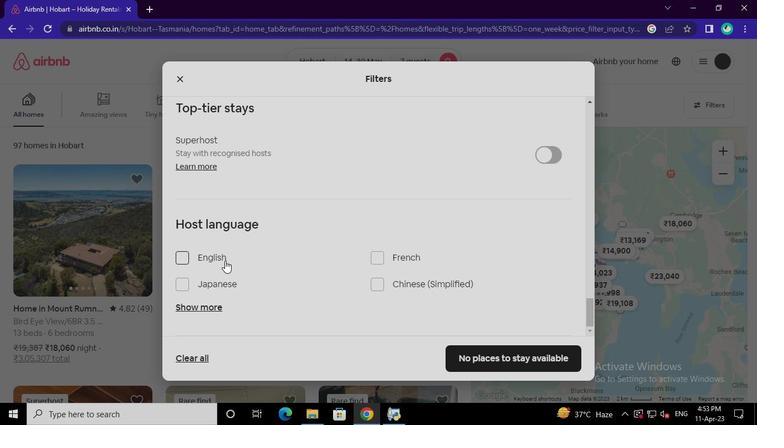 
Action: Mouse moved to (456, 347)
Screenshot: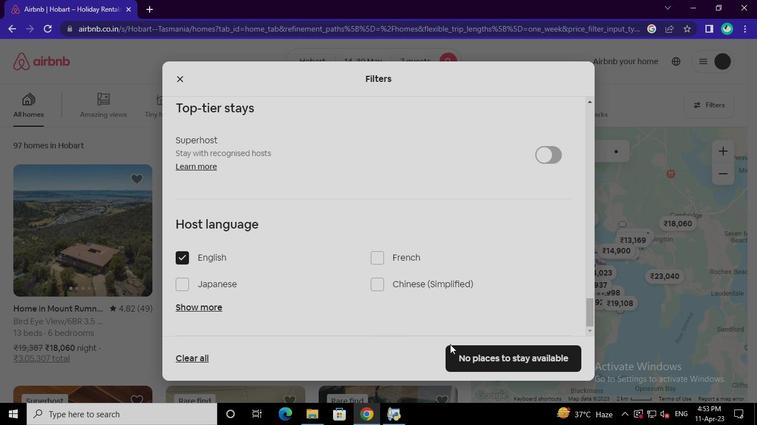 
Action: Mouse pressed left at (456, 347)
Screenshot: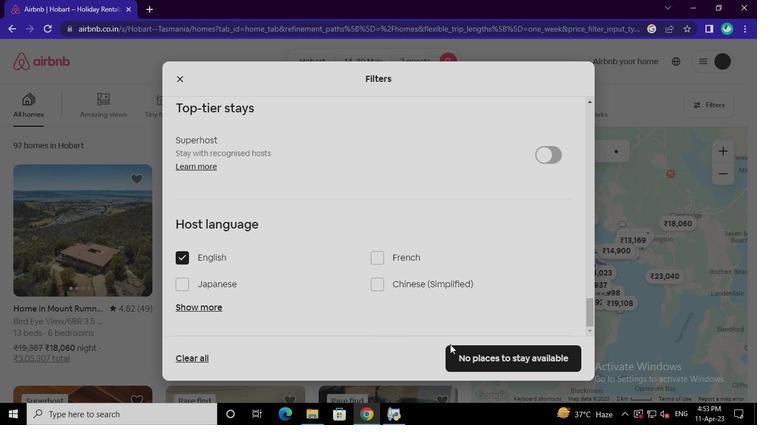 
Action: Mouse moved to (394, 420)
Screenshot: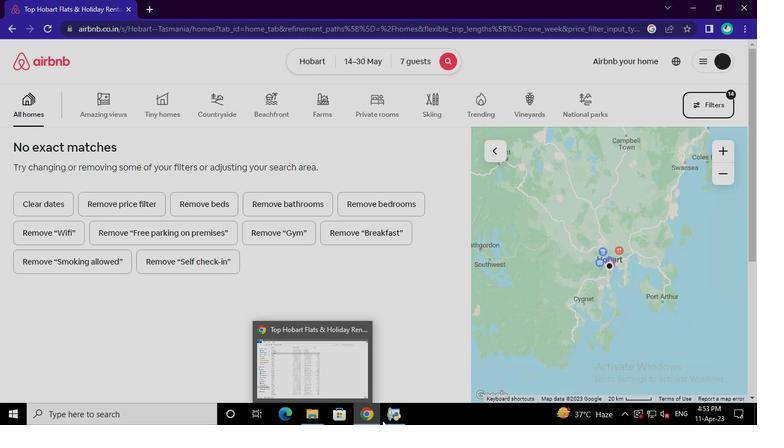 
Action: Mouse pressed left at (394, 420)
Screenshot: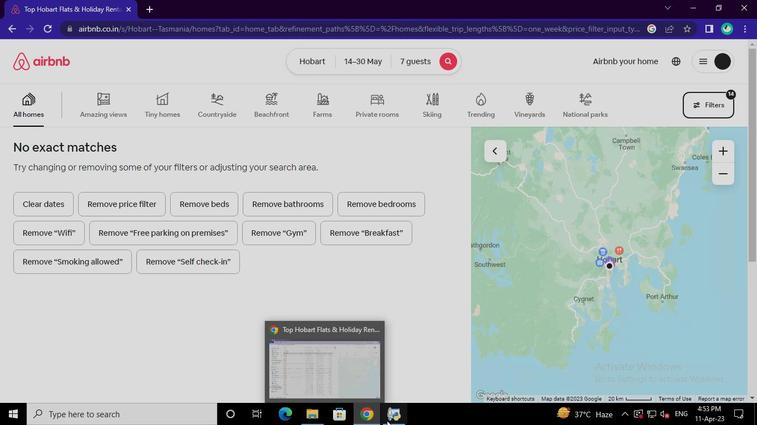 
Action: Mouse moved to (592, 71)
Screenshot: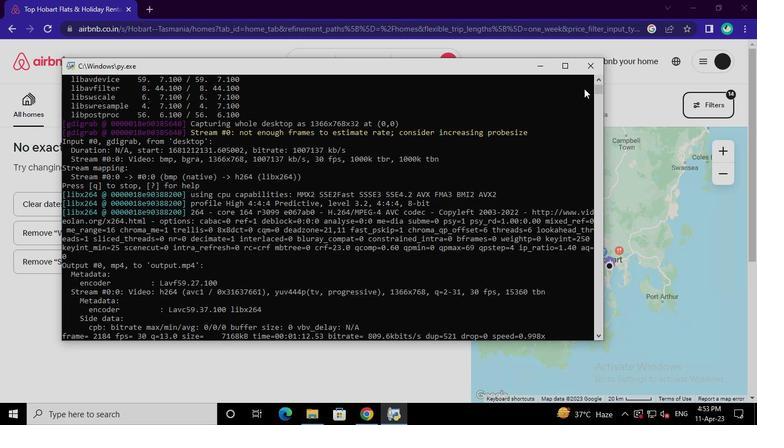 
Action: Mouse pressed left at (592, 71)
Screenshot: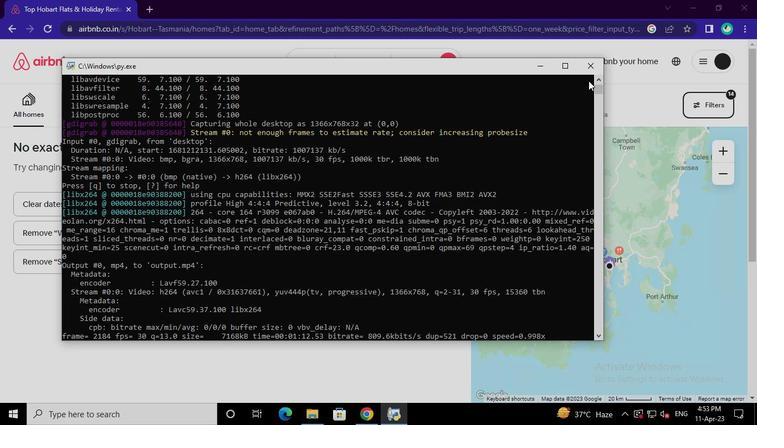 
